 Task: Arrange a 45-minute technology adoption strategy meeting.
Action: Mouse moved to (61, 153)
Screenshot: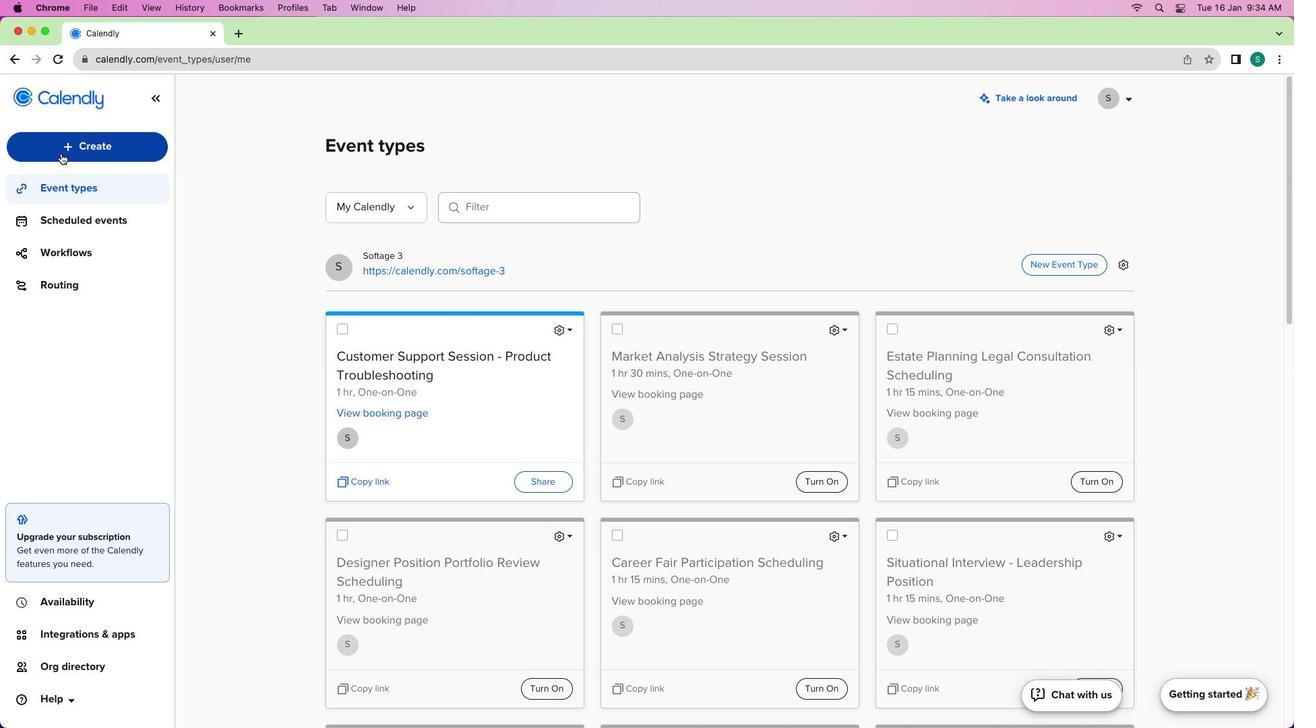 
Action: Mouse pressed left at (61, 153)
Screenshot: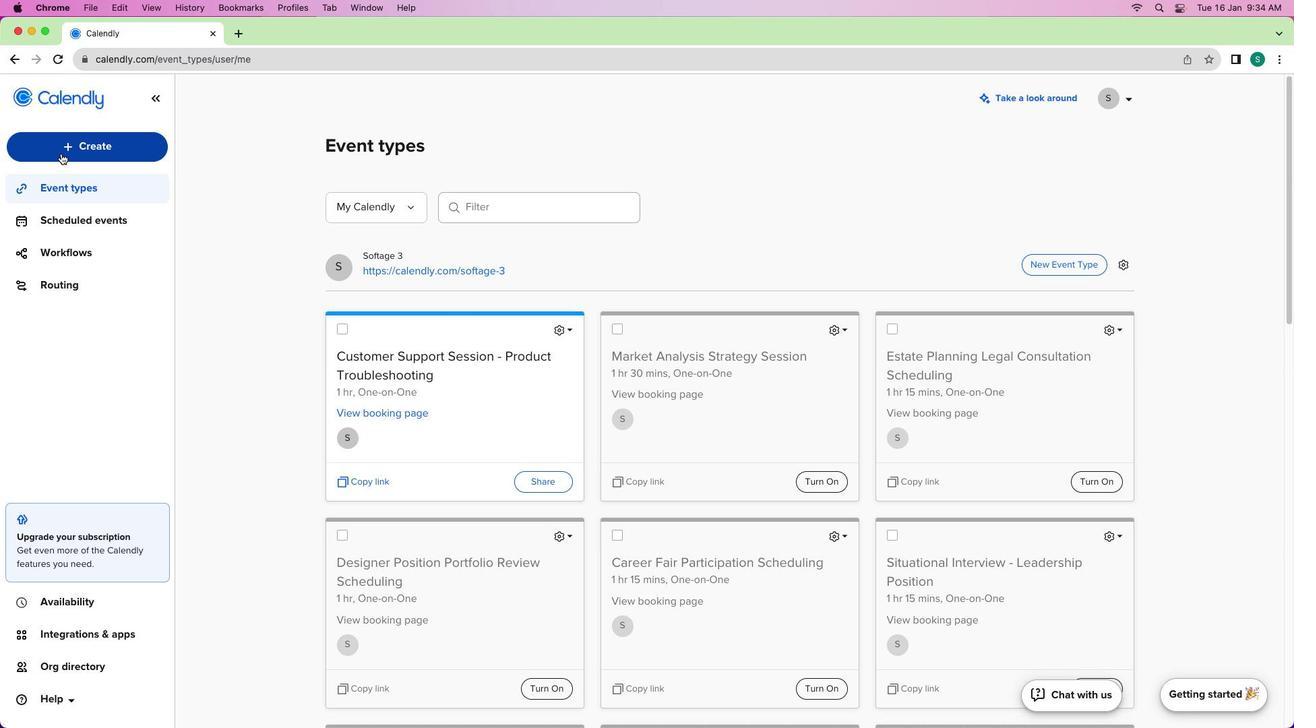 
Action: Mouse moved to (95, 211)
Screenshot: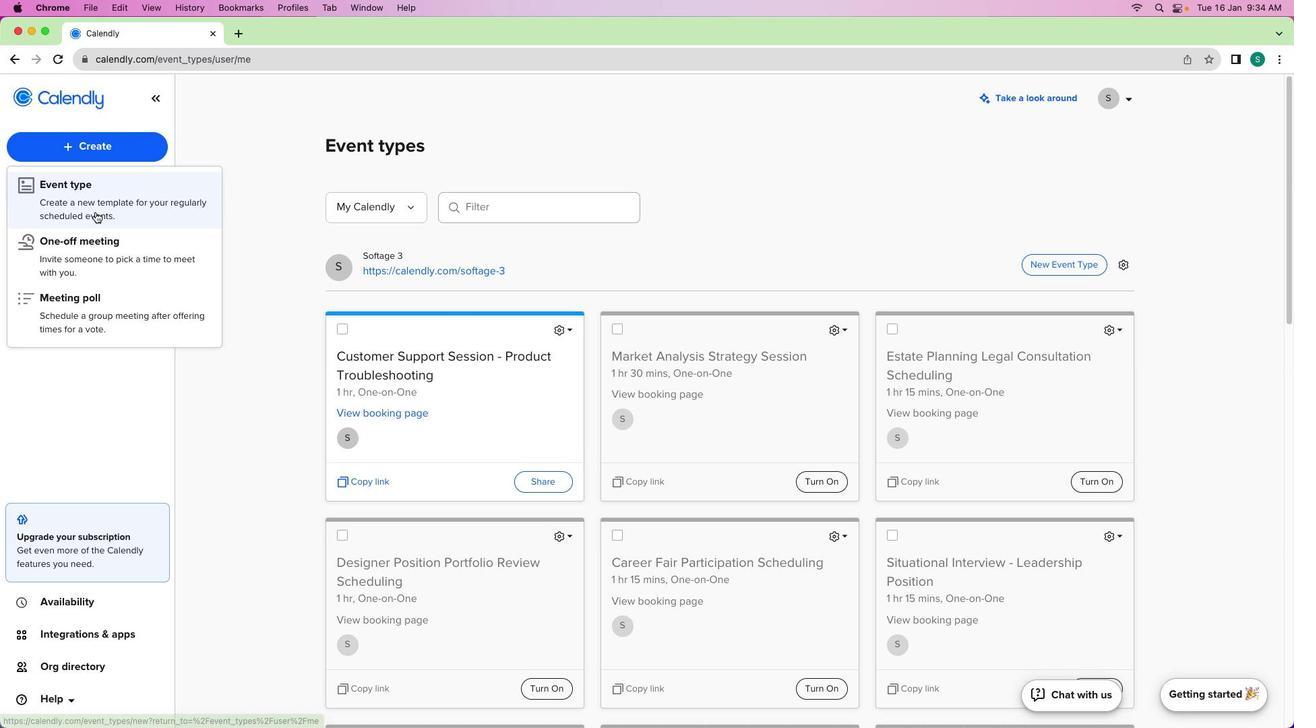 
Action: Mouse pressed left at (95, 211)
Screenshot: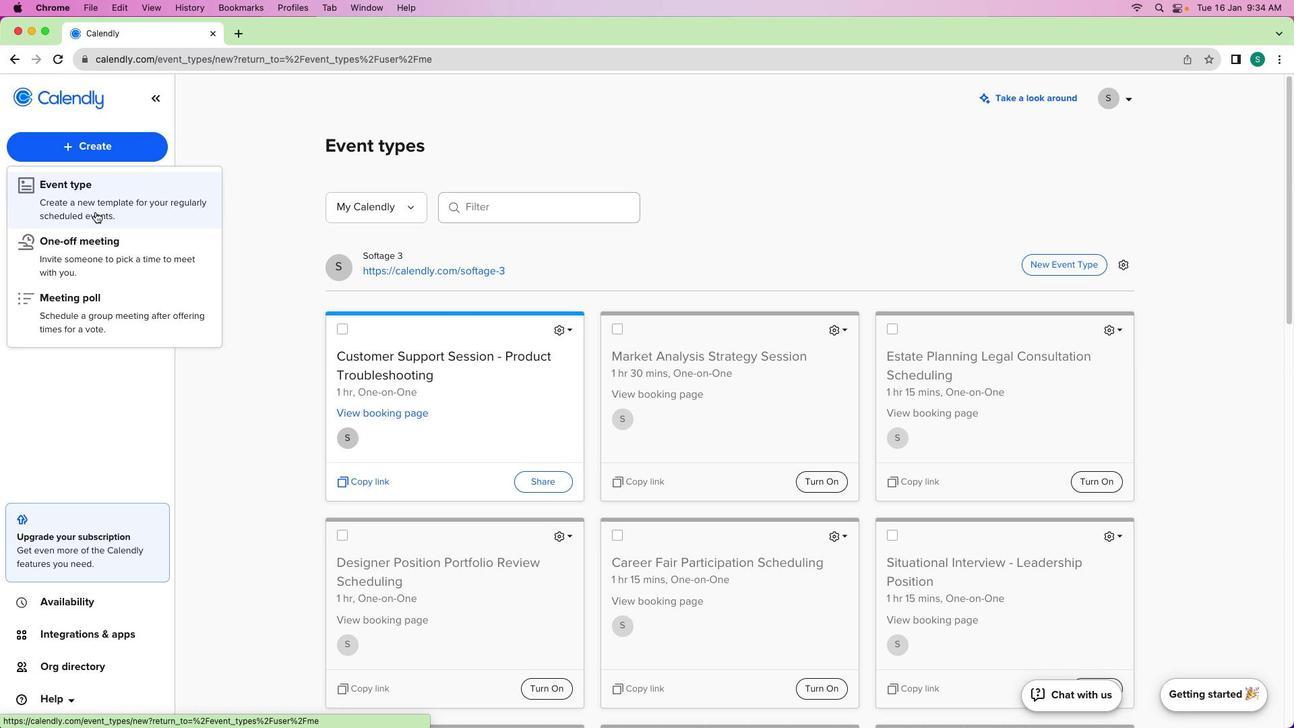 
Action: Mouse moved to (396, 275)
Screenshot: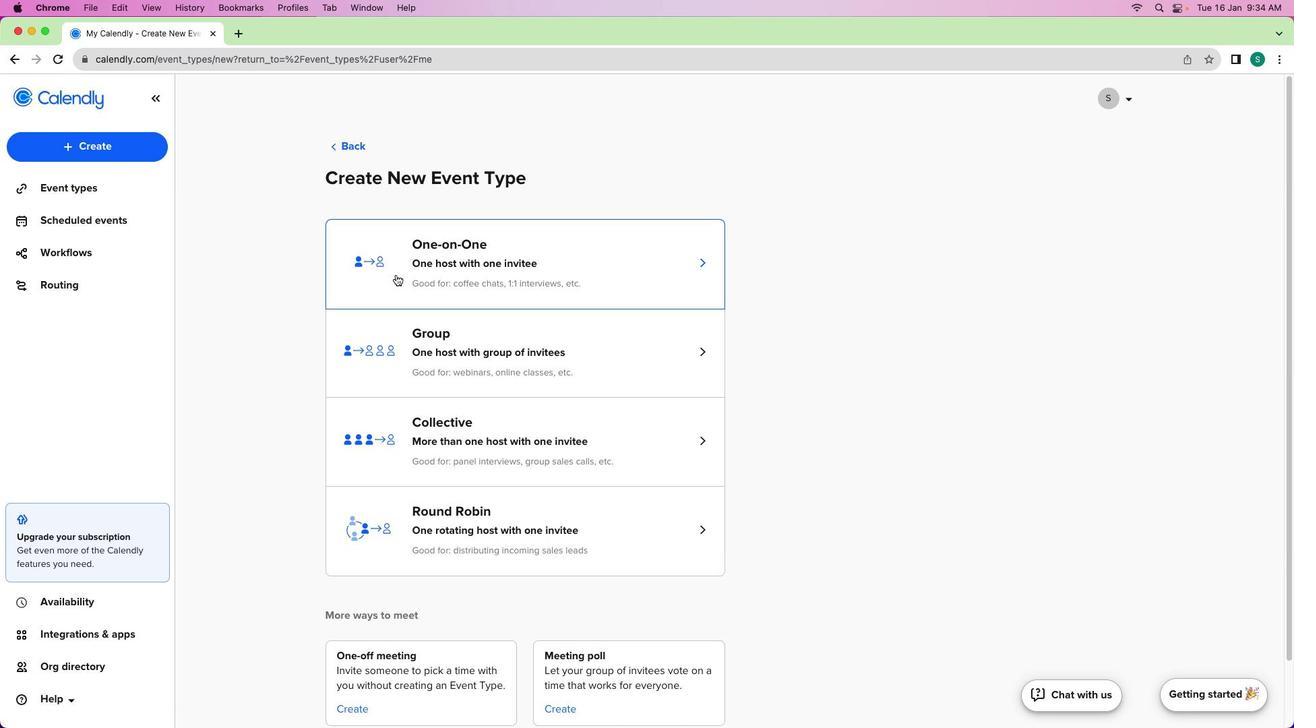 
Action: Mouse pressed left at (396, 275)
Screenshot: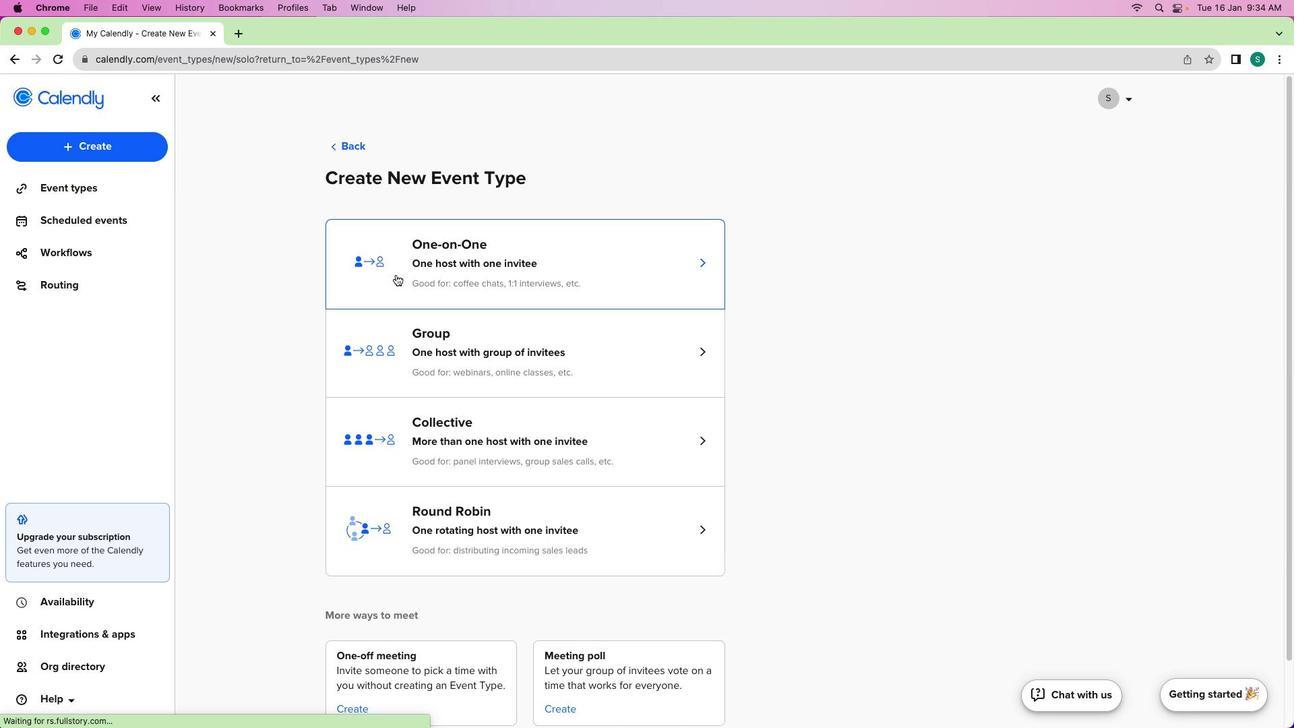 
Action: Mouse moved to (194, 206)
Screenshot: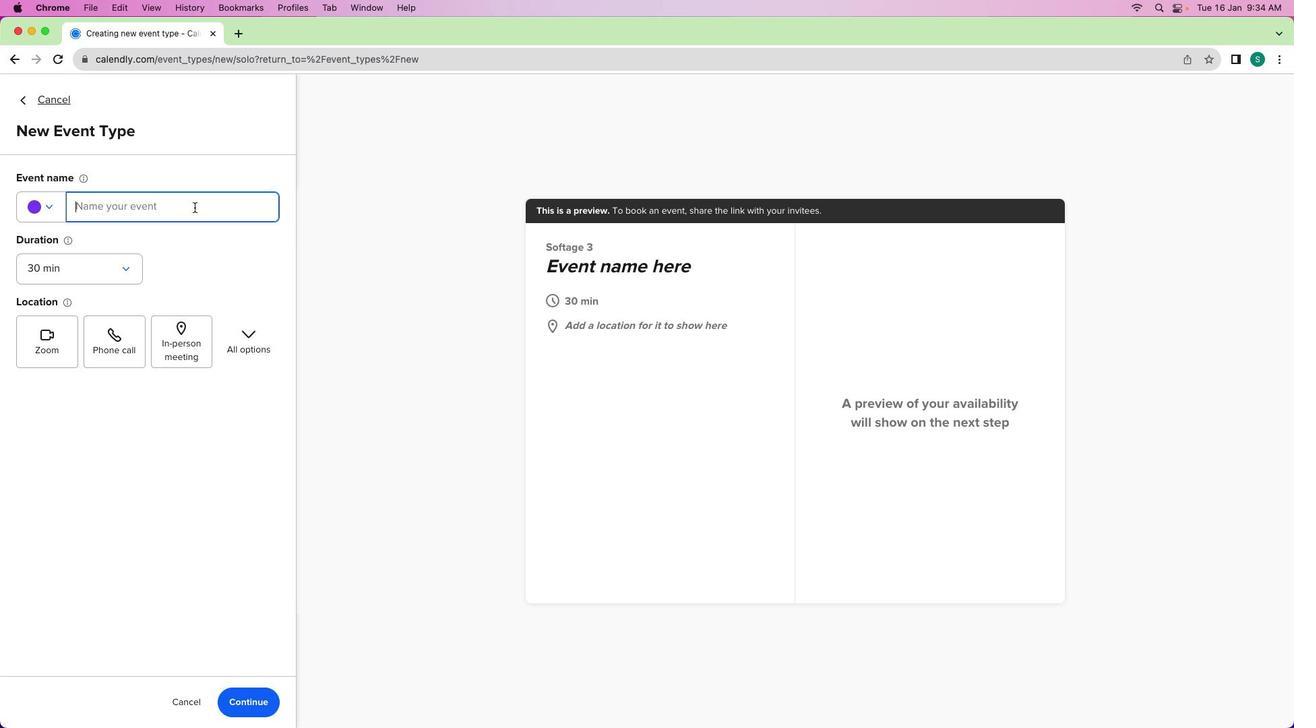 
Action: Mouse pressed left at (194, 206)
Screenshot: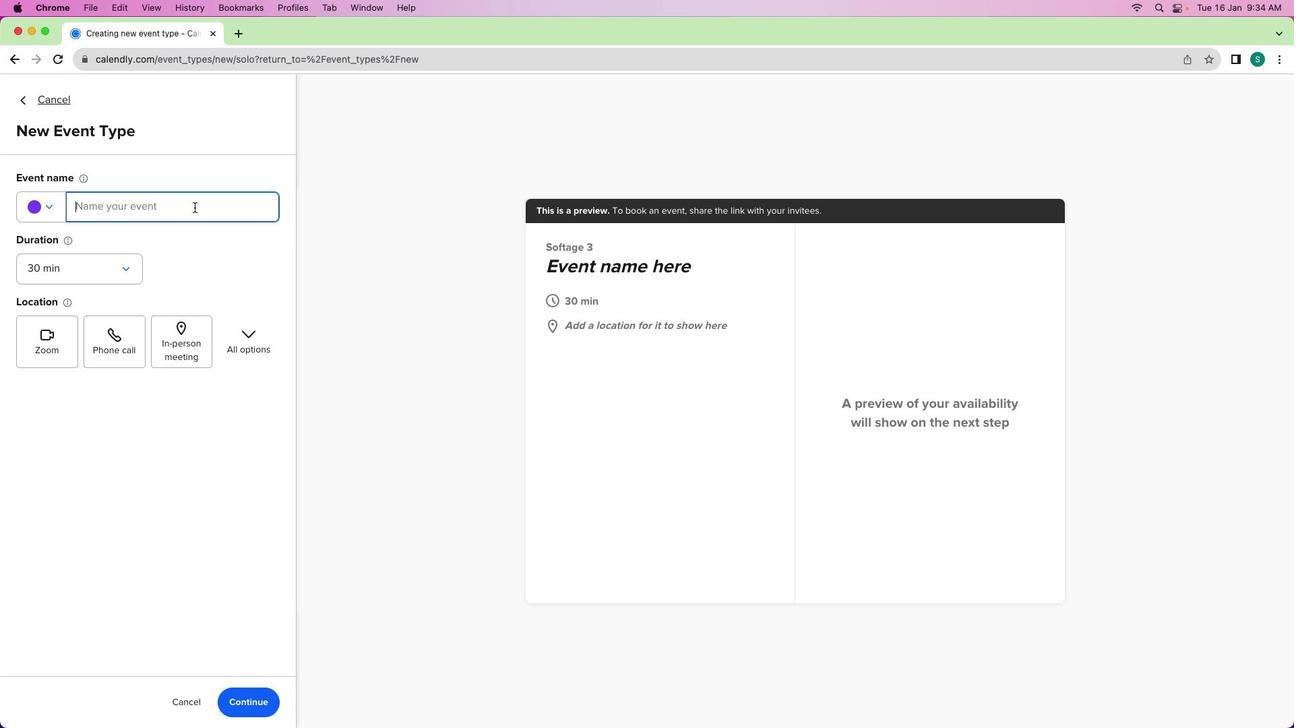
Action: Mouse moved to (194, 206)
Screenshot: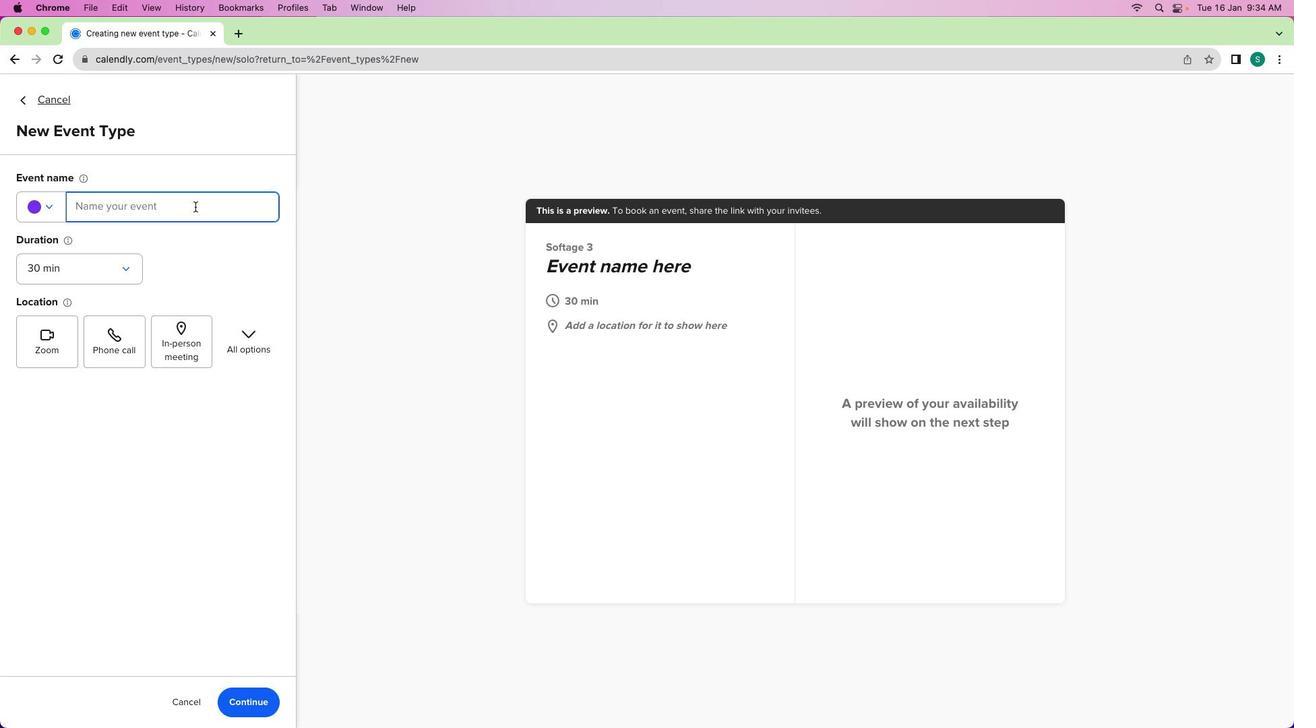 
Action: Key pressed Key.shift'H'Key.backspaceKey.shift'T''e''c''h''n''o''l''o''g''y'Key.spaceKey.shift'A''d''o''p''t''i''o''n'Key.spaceKey.shift'S''t''r''a''t''e''g''y'Key.spaceKey.shift'M''e''e''t''i''n''g'
Screenshot: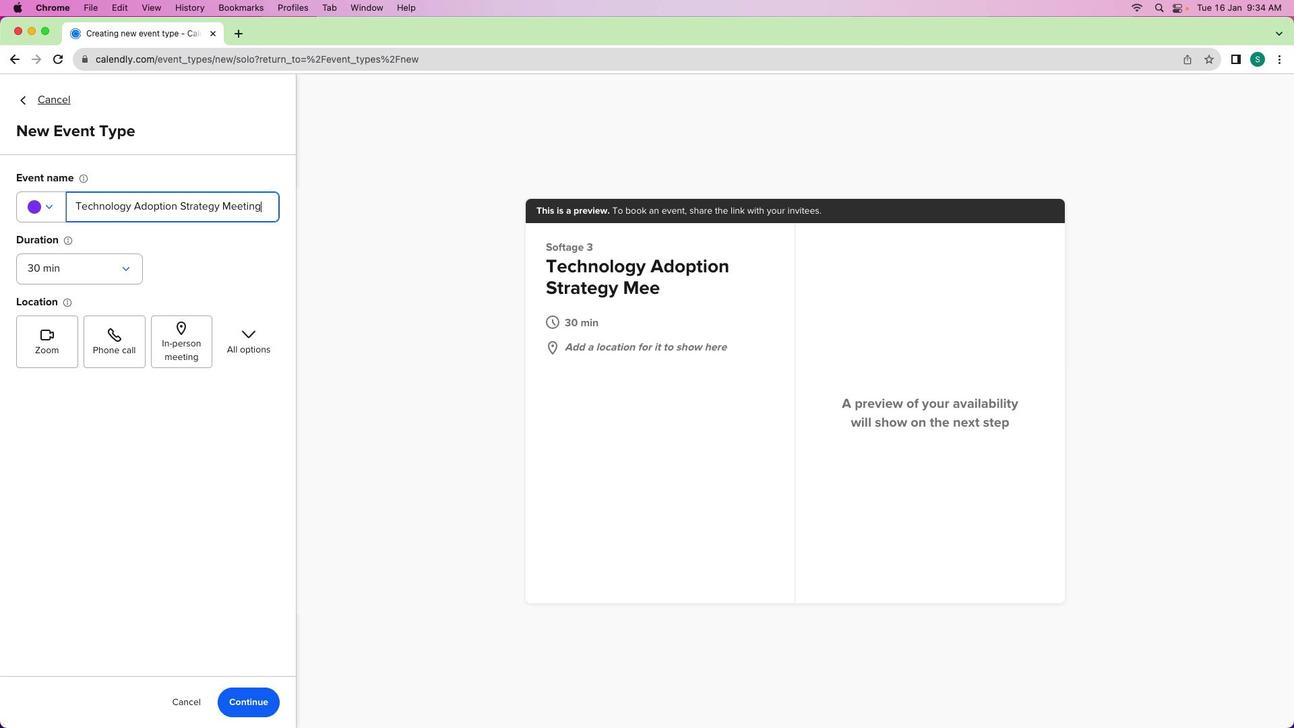 
Action: Mouse moved to (88, 270)
Screenshot: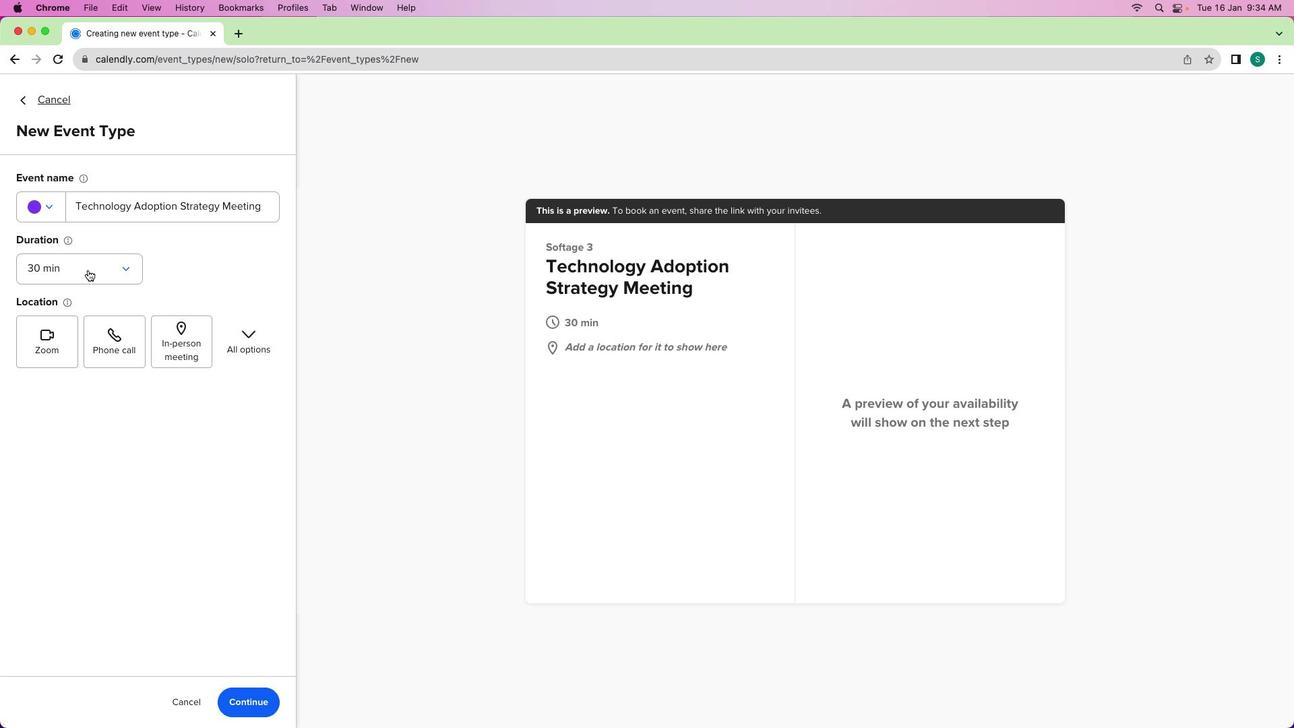 
Action: Mouse pressed left at (88, 270)
Screenshot: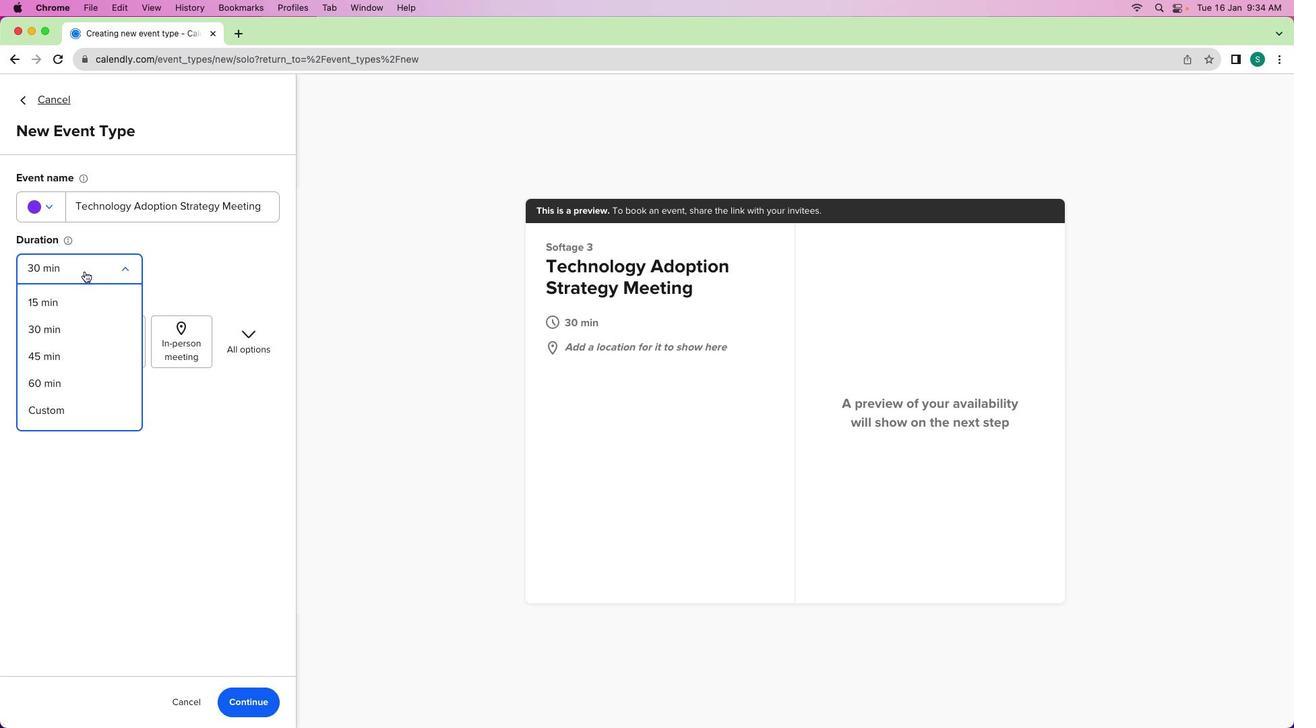 
Action: Mouse moved to (46, 355)
Screenshot: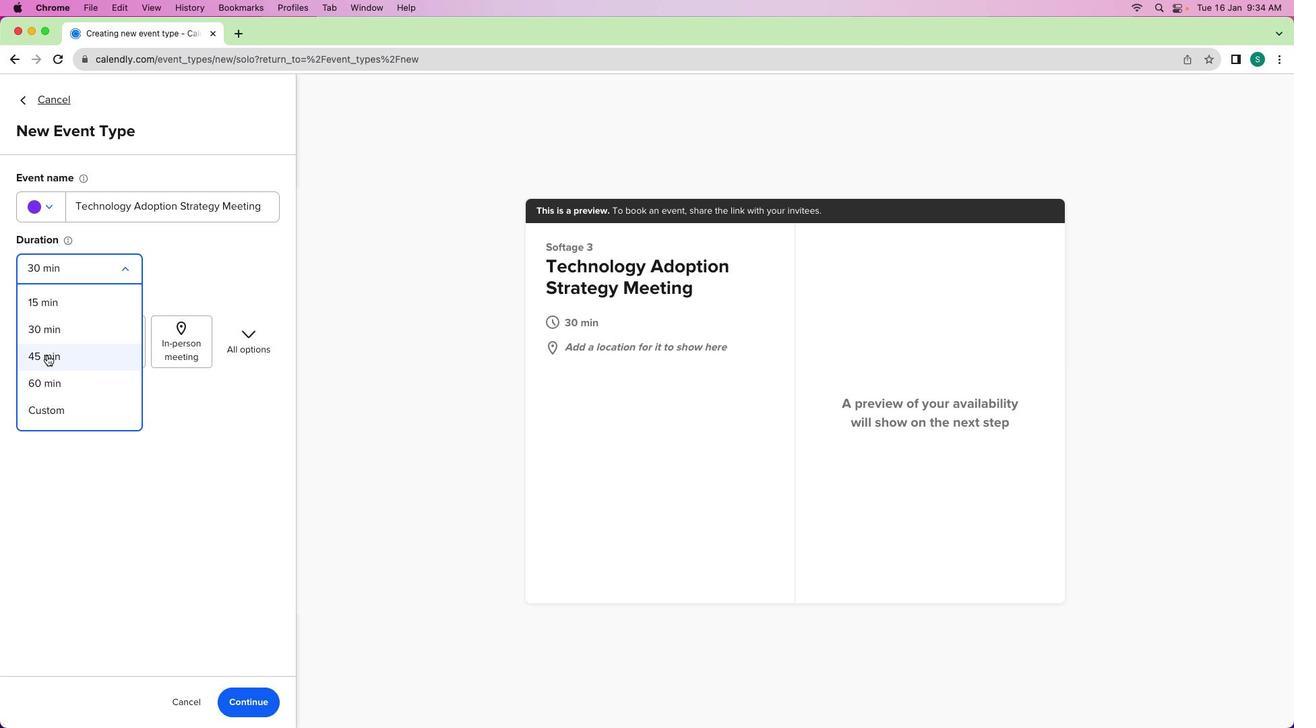 
Action: Mouse pressed left at (46, 355)
Screenshot: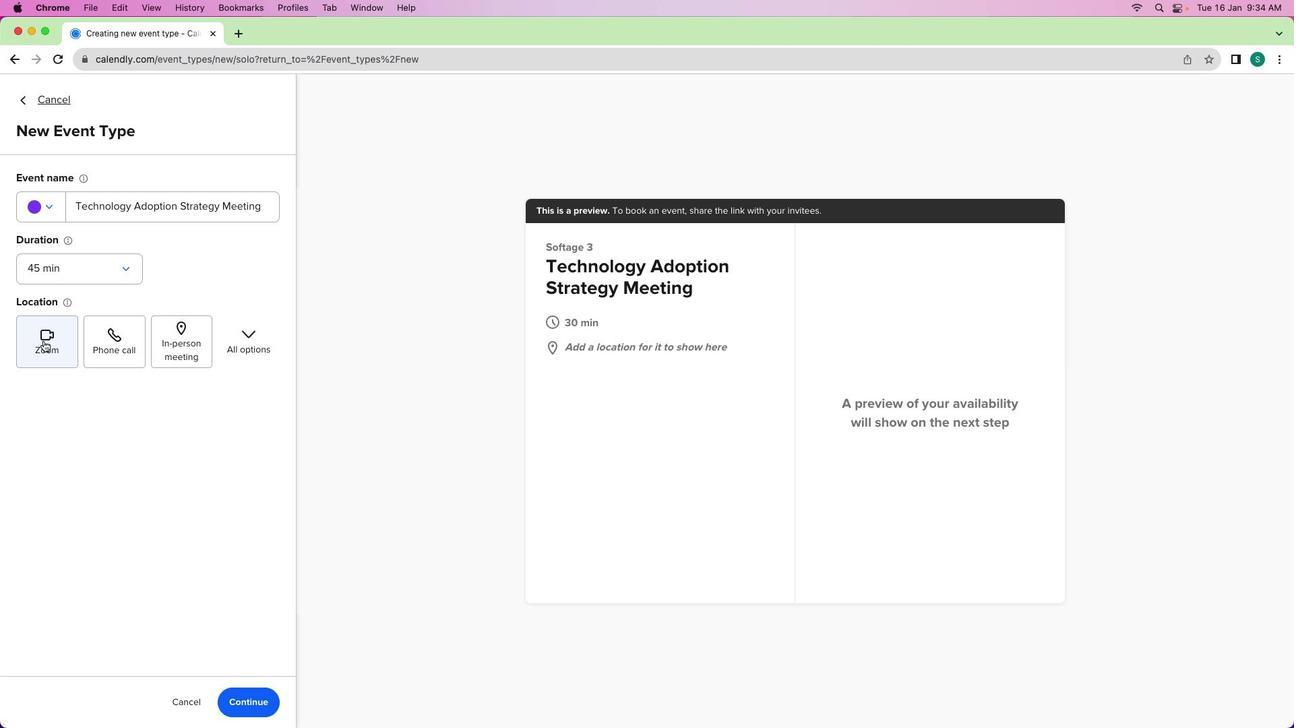 
Action: Mouse moved to (41, 320)
Screenshot: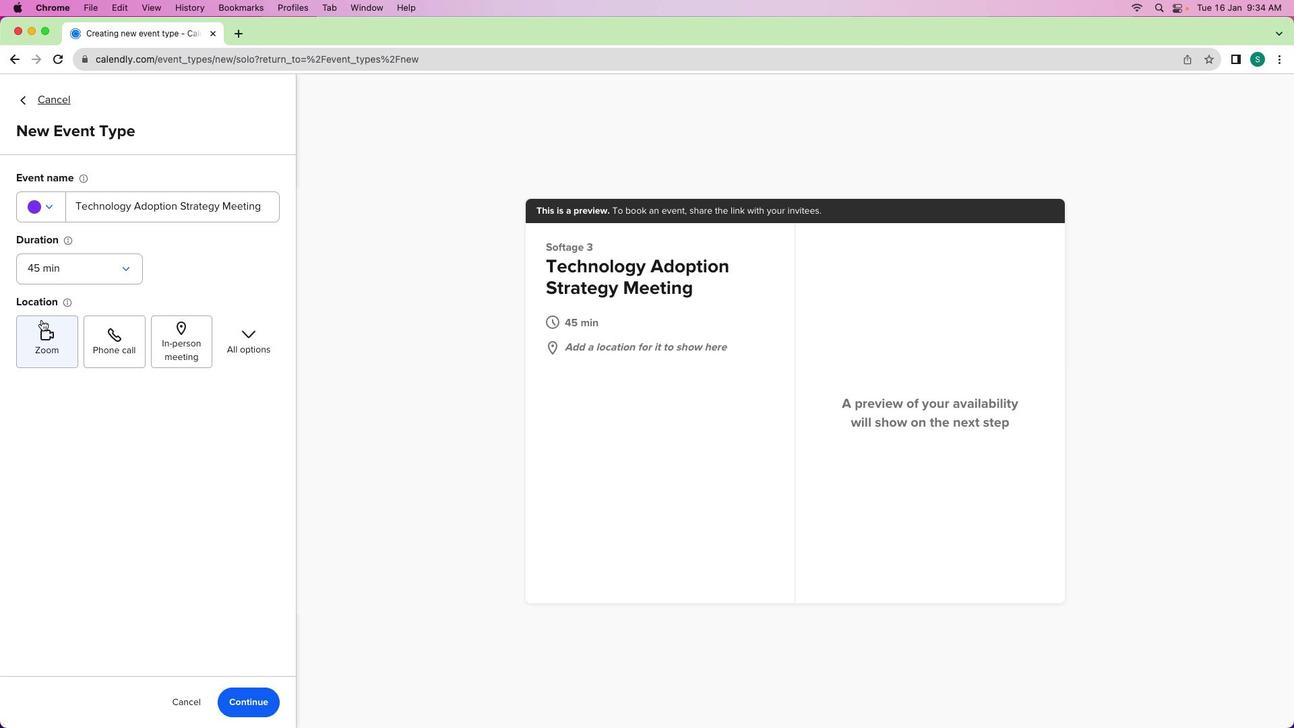 
Action: Mouse pressed left at (41, 320)
Screenshot: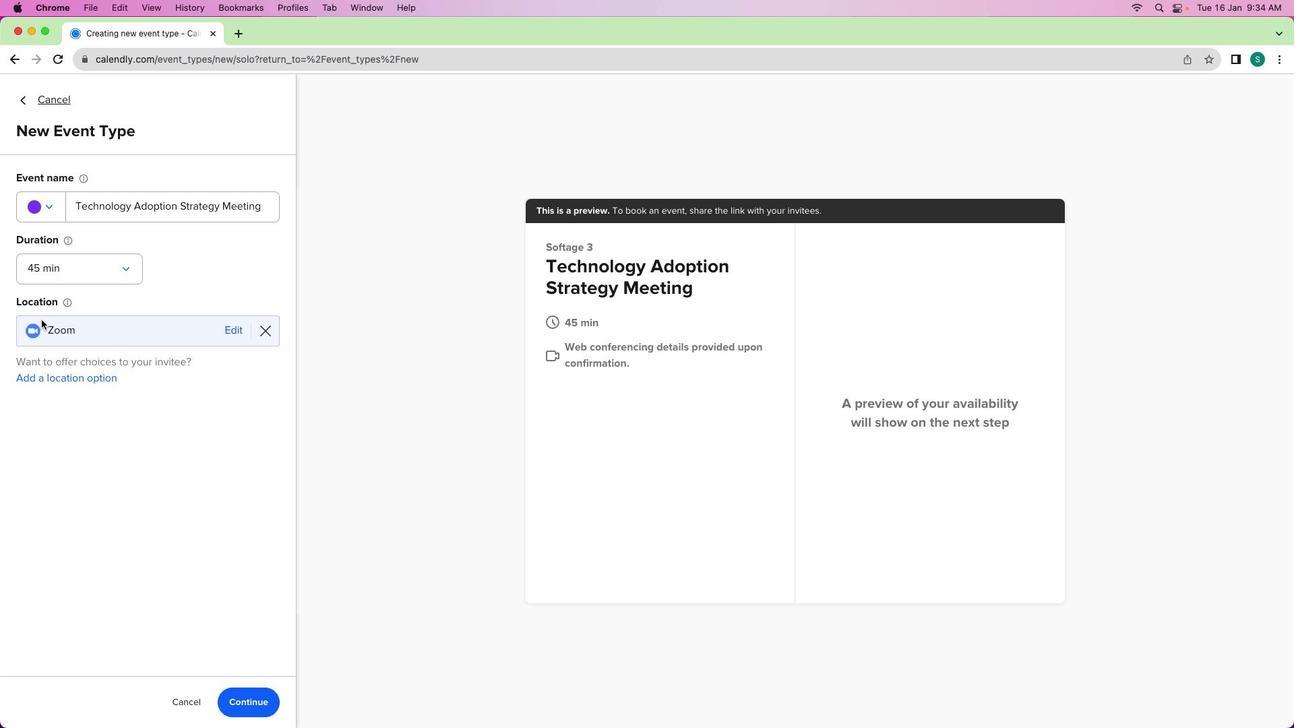 
Action: Mouse moved to (44, 211)
Screenshot: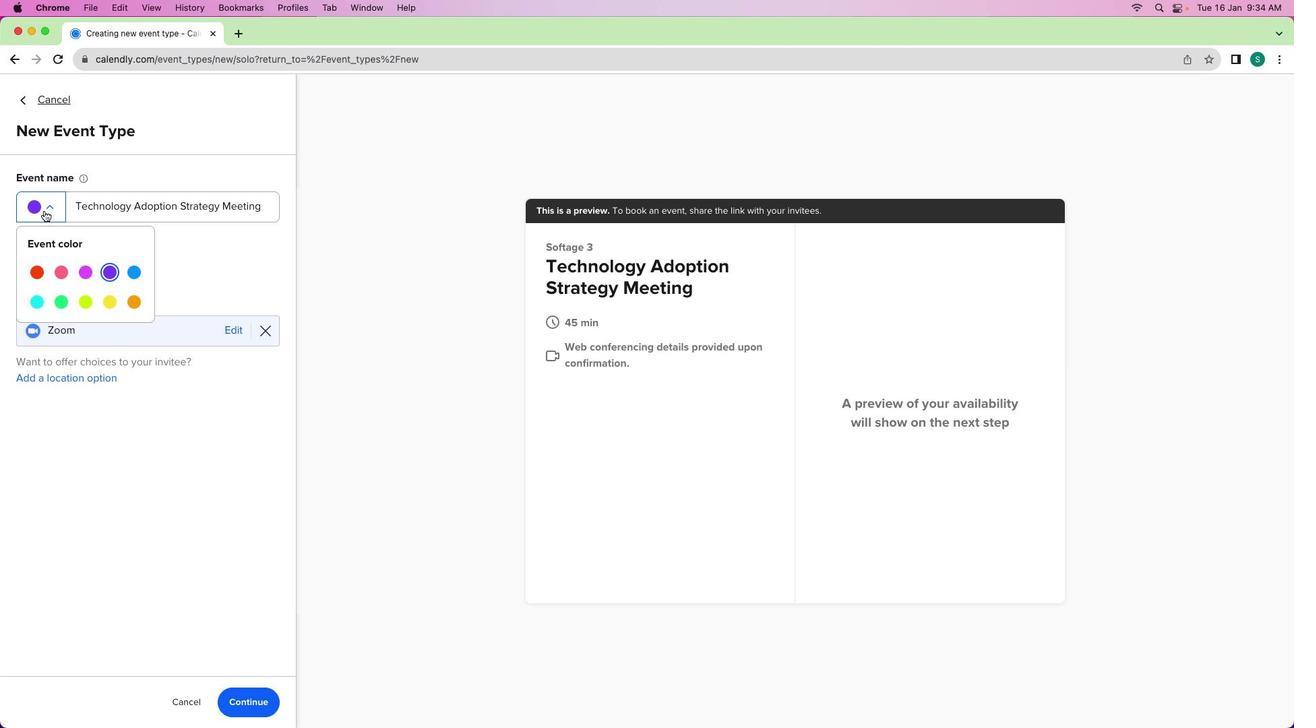
Action: Mouse pressed left at (44, 211)
Screenshot: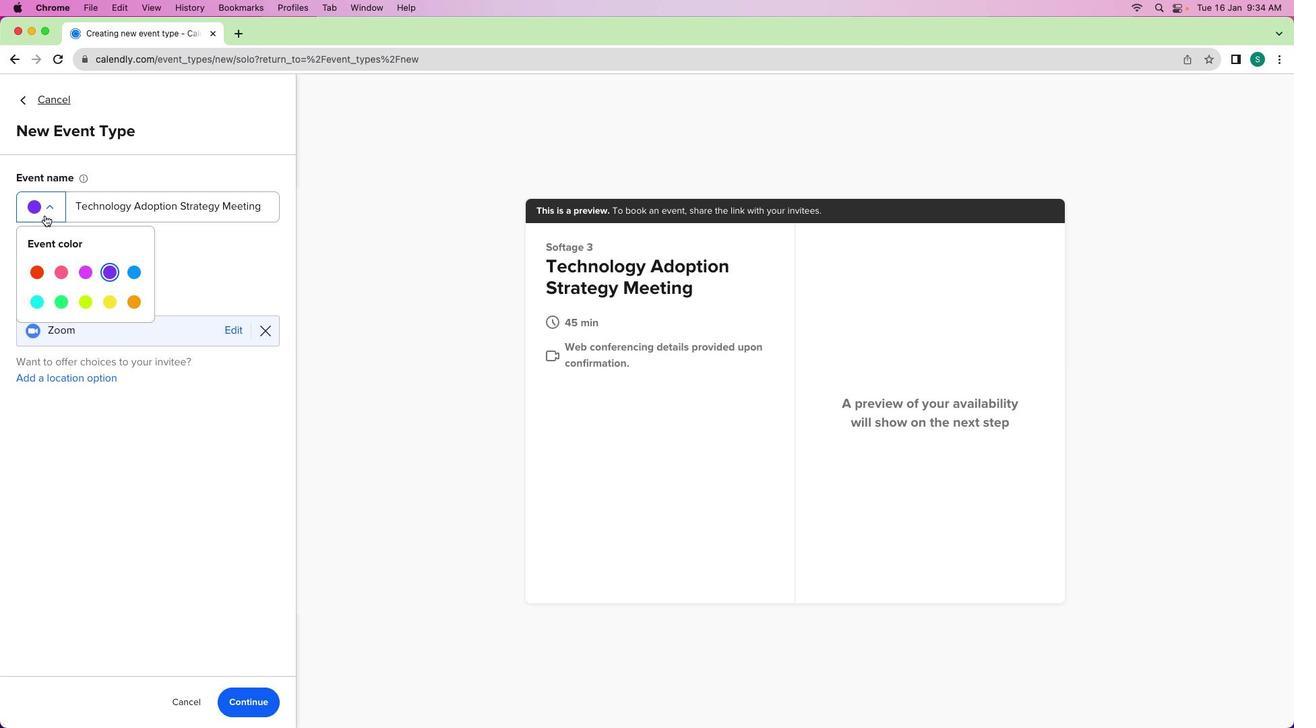 
Action: Mouse moved to (130, 303)
Screenshot: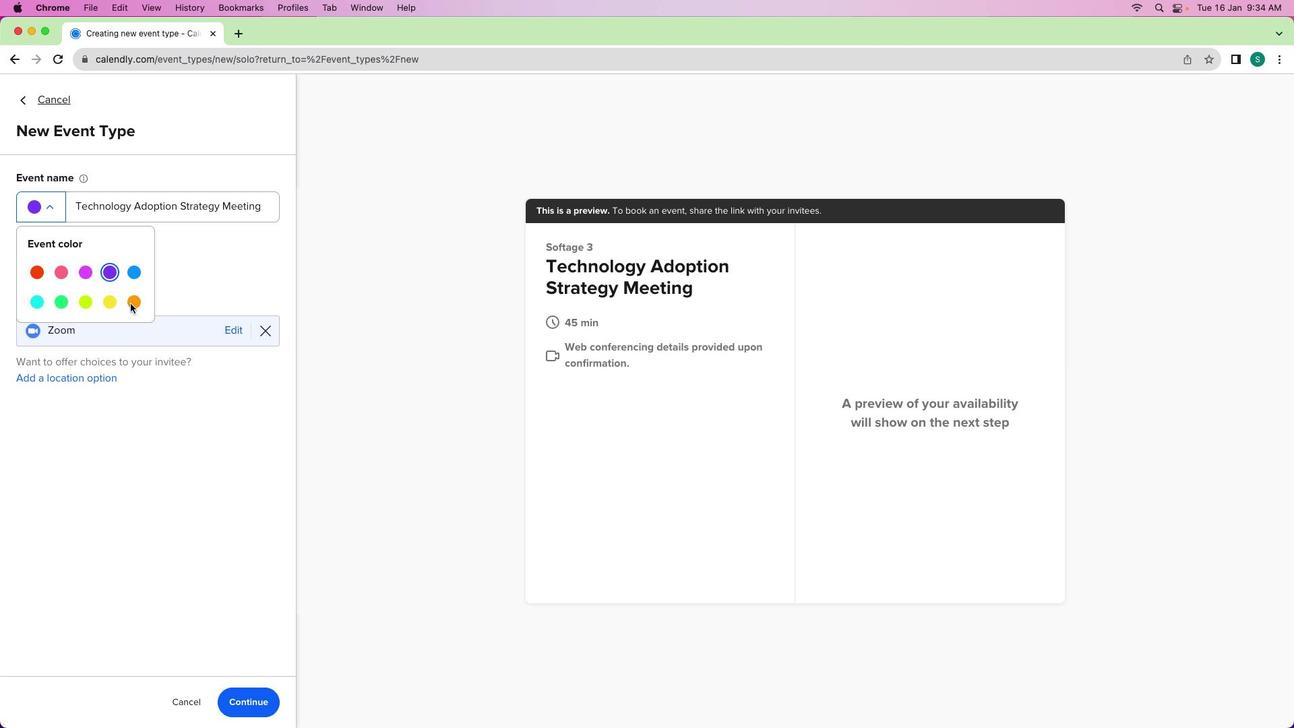 
Action: Mouse pressed left at (130, 303)
Screenshot: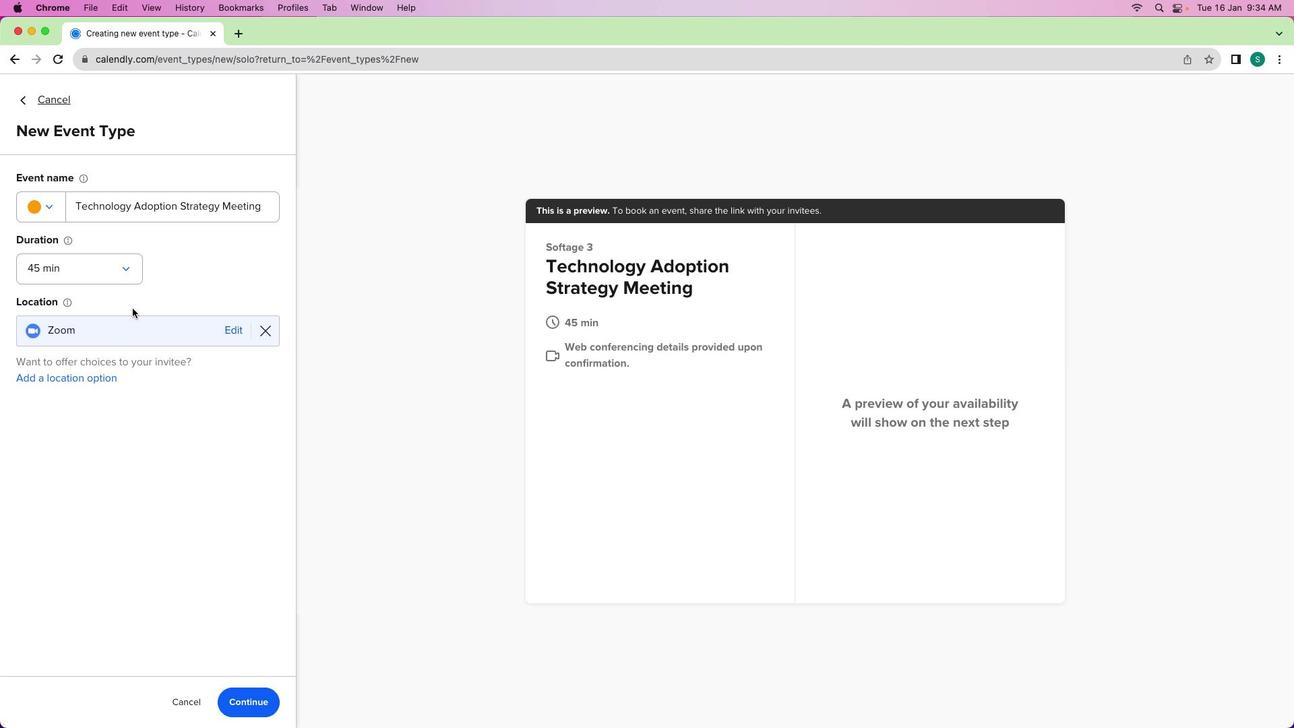 
Action: Mouse moved to (247, 703)
Screenshot: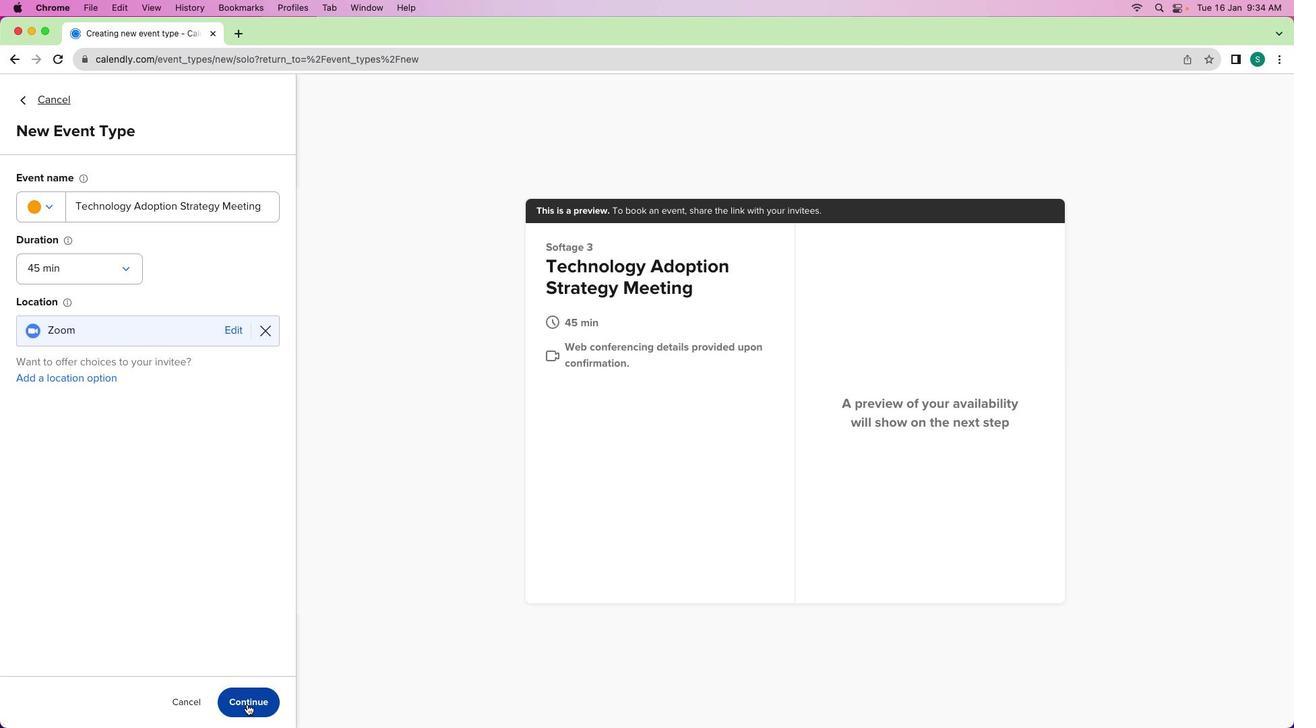 
Action: Mouse pressed left at (247, 703)
Screenshot: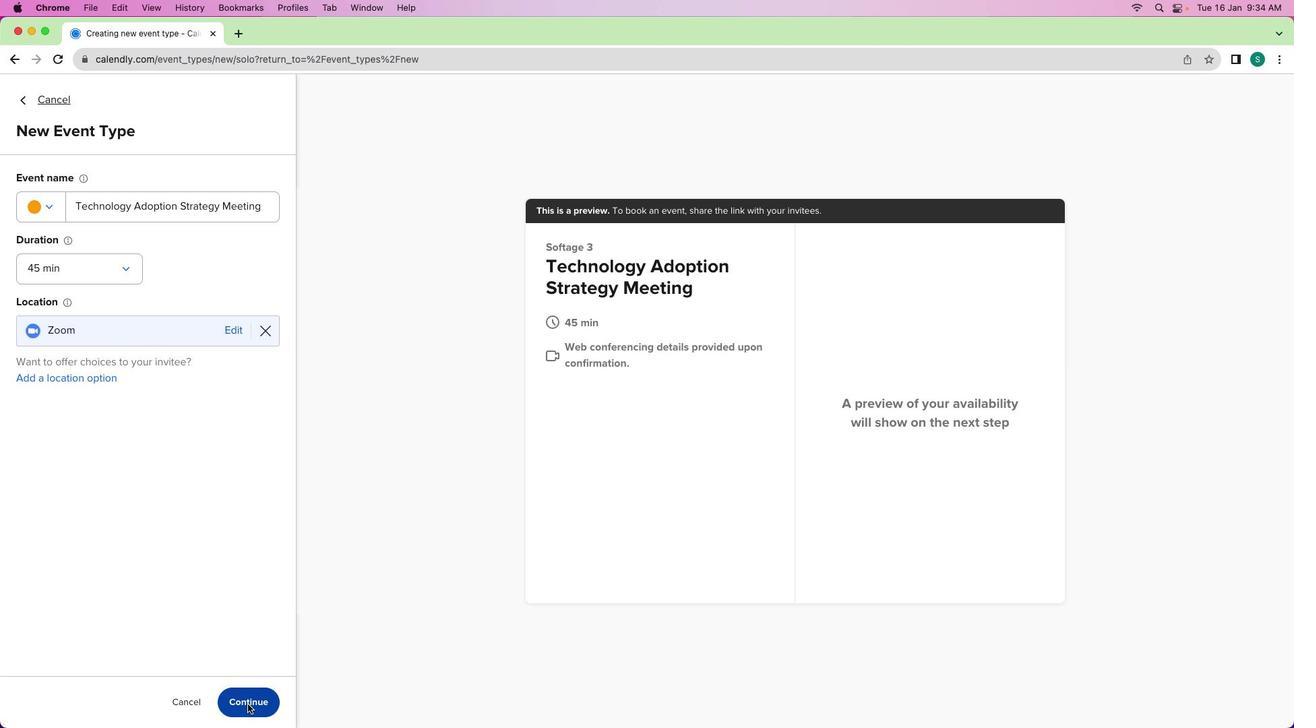 
Action: Mouse moved to (248, 248)
Screenshot: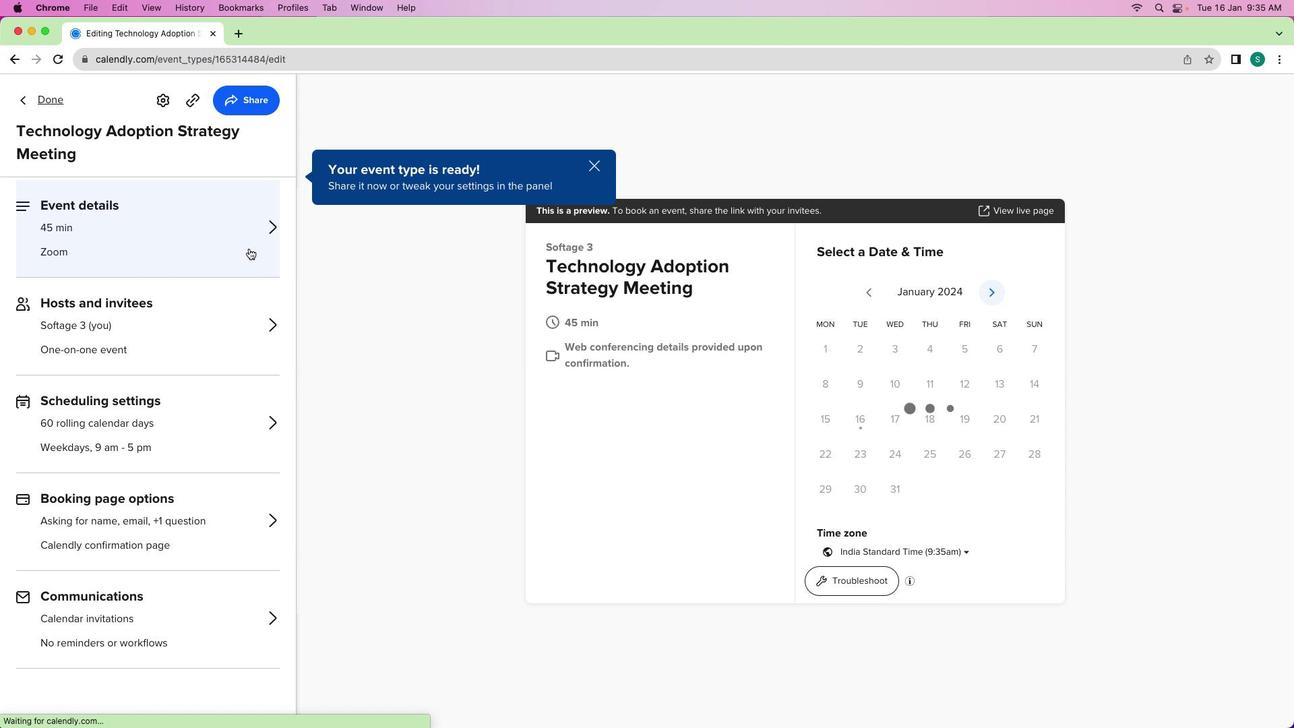 
Action: Mouse pressed left at (248, 248)
Screenshot: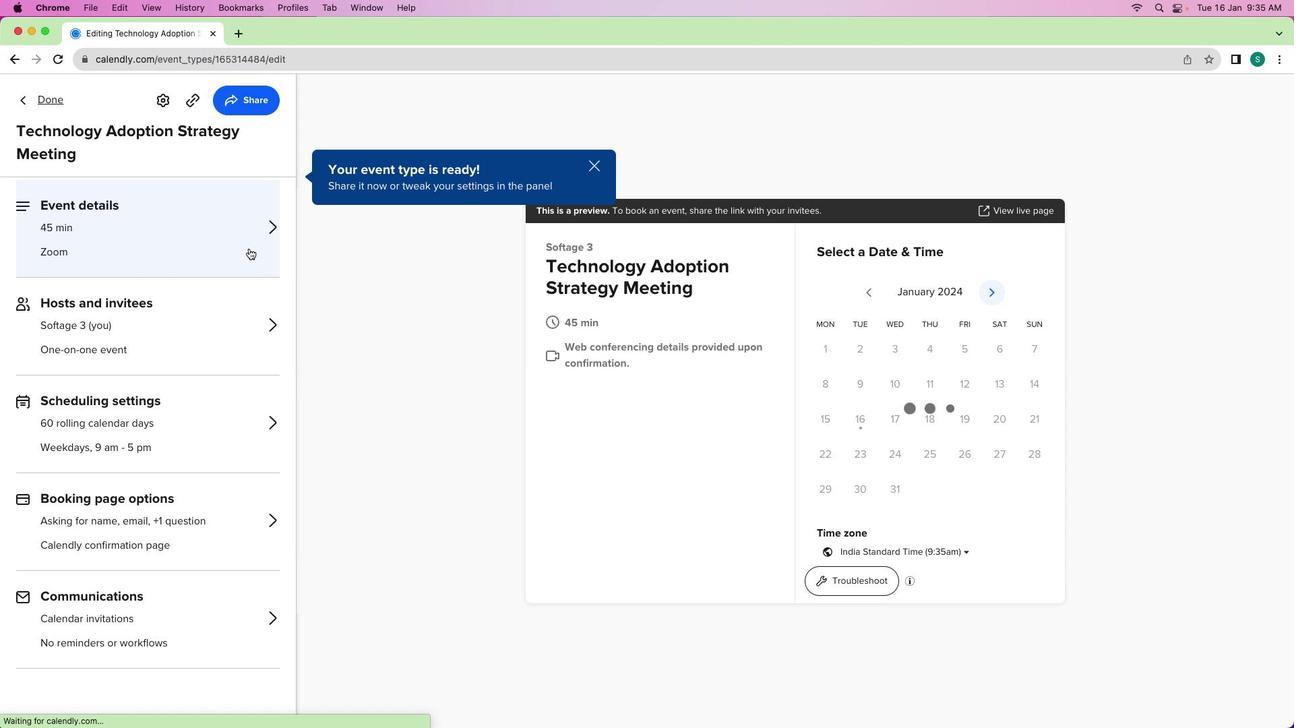 
Action: Mouse moved to (149, 461)
Screenshot: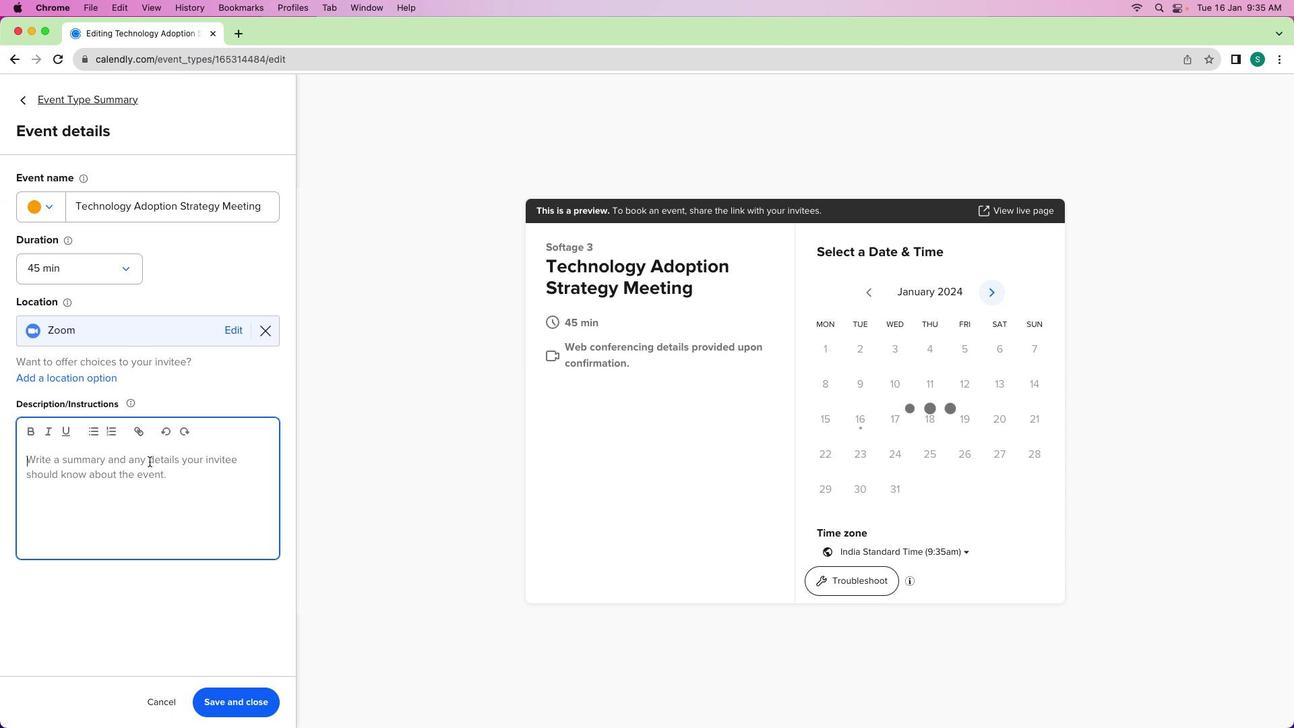 
Action: Mouse pressed left at (149, 461)
Screenshot: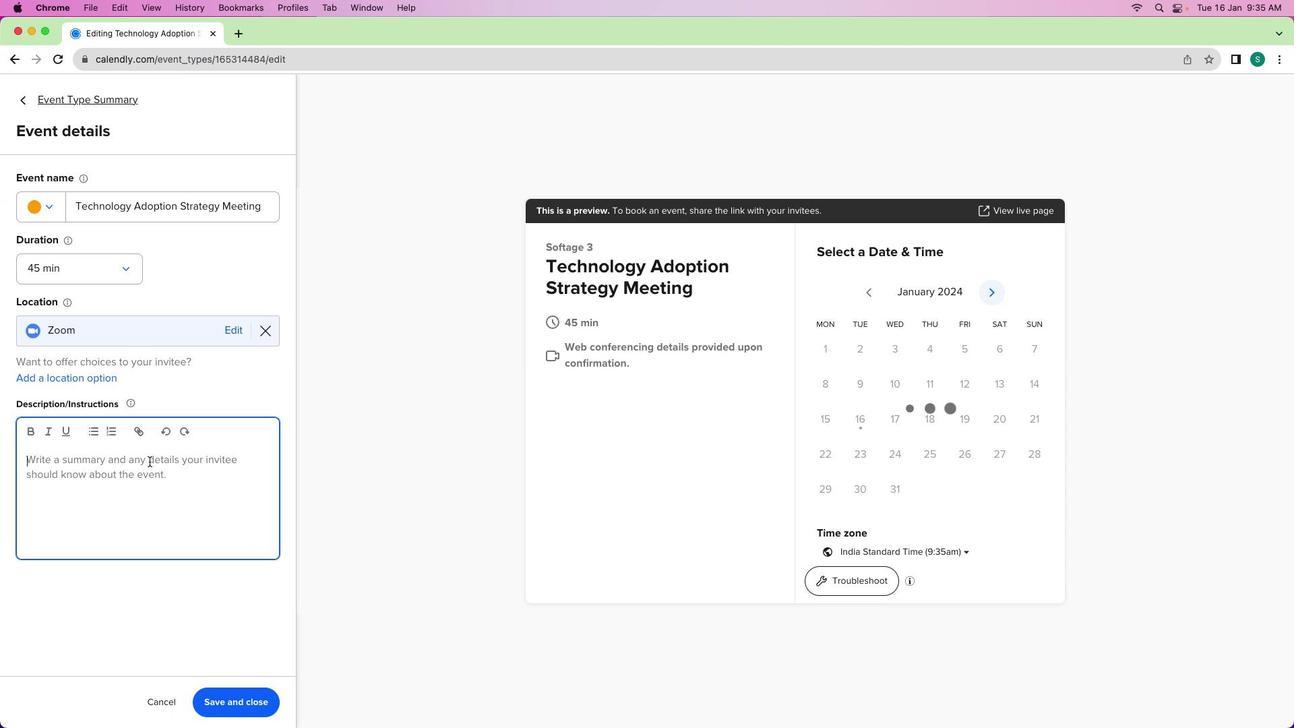
Action: Mouse moved to (151, 461)
Screenshot: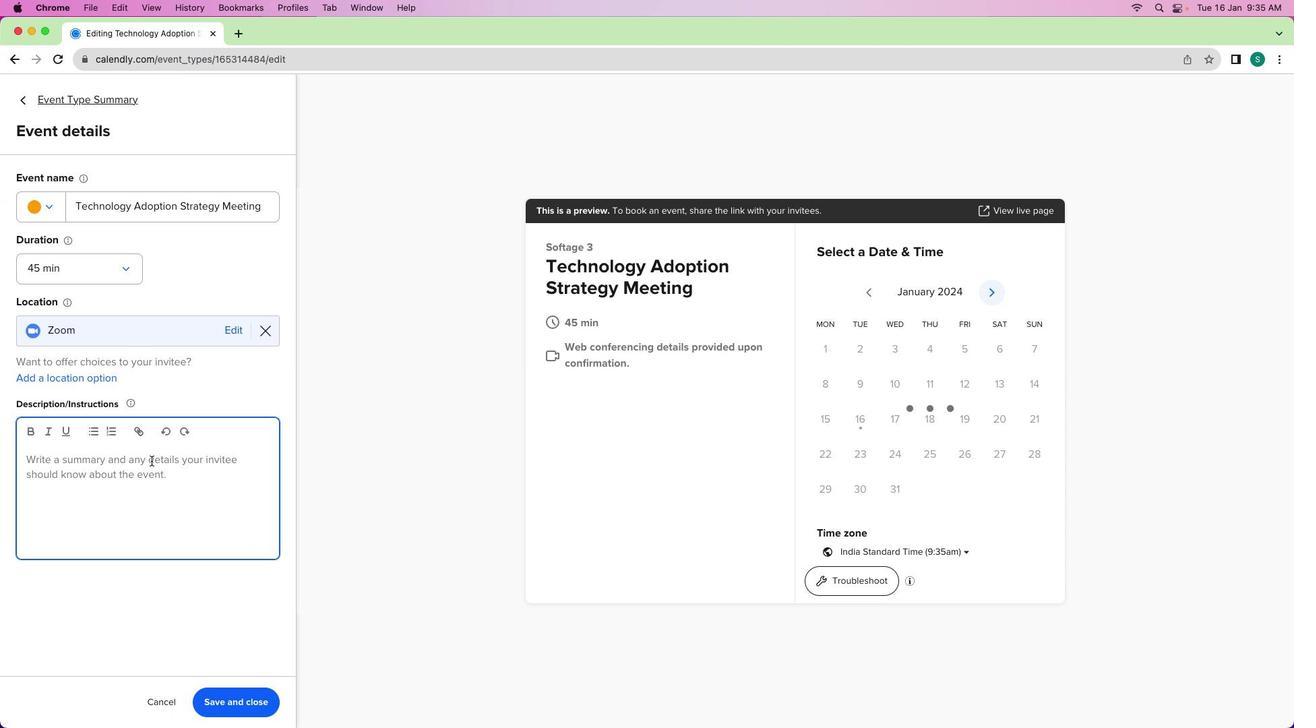 
Action: Key pressed Key.shift'H''e''l''l''l''o'Key.backspaceKey.backspace'o'Key.space't''e''a''m'','Key.enterKey.shift'I'"'"'v''e'Key.space's''c''h''e''d''u''l''e''d'Key.space'm''e''e'Key.leftKey.leftKey.leftKey.leftKey.space'a'Key.down't''i''n''g'Key.space't''o'Key.space'd''i''s''c''u''s''s'Key.space'o''u''r'Key.space't''e''c''h''n''o''l''o''g''y'Key.space'a''d''o''p''t''i''o''n'Key.space's''t''r''a''t''e''g''y''.'Key.spaceKey.shift'L''e''t'"'"'s'Key.space'e''x''p''l''o''r''e'Key.space'o''p''p''o''r''t''u''n''i''t''i''e''s'','Key.space'c''h''a''l''l''e''n''g''e''s'','Key.space'a''n''d'Key.space'c''r''e''a''t''e'Key.space'a'Key.space'p''l''a''n'Key.space'f''o''r'Key.space's''e''a''m''l''e''s''s'Key.space't''e''c''h''n''o''l''o''g''y'Key.space'i''n''t''e''g''r''a''t''i''o''n''.'Key.enterKey.shift'E''x''c''i''t''e''d'Key.space't''o'Key.space'c''o''l''l''a''b''o''r''a''t''e'Key.space'o''n'Key.space'o''u''r'Key.space't''e''c''h''n''o''l''o''g''y'Key.space'a''a'Key.backspace'd''o''p''t''i''o''n'Key.spaceKey.backspaceKey.spaceKey.shift'S'Key.backspace's''t''r''a''t''e''g''y'Key.shift_r'!'Key.enterKey.shift'B''e''s''t'Key.space'r''e''g''a''d'Key.backspace'r''d''s'','Key.enterKey.shift'S''o''f''t'Key.shift'A''g''e'
Screenshot: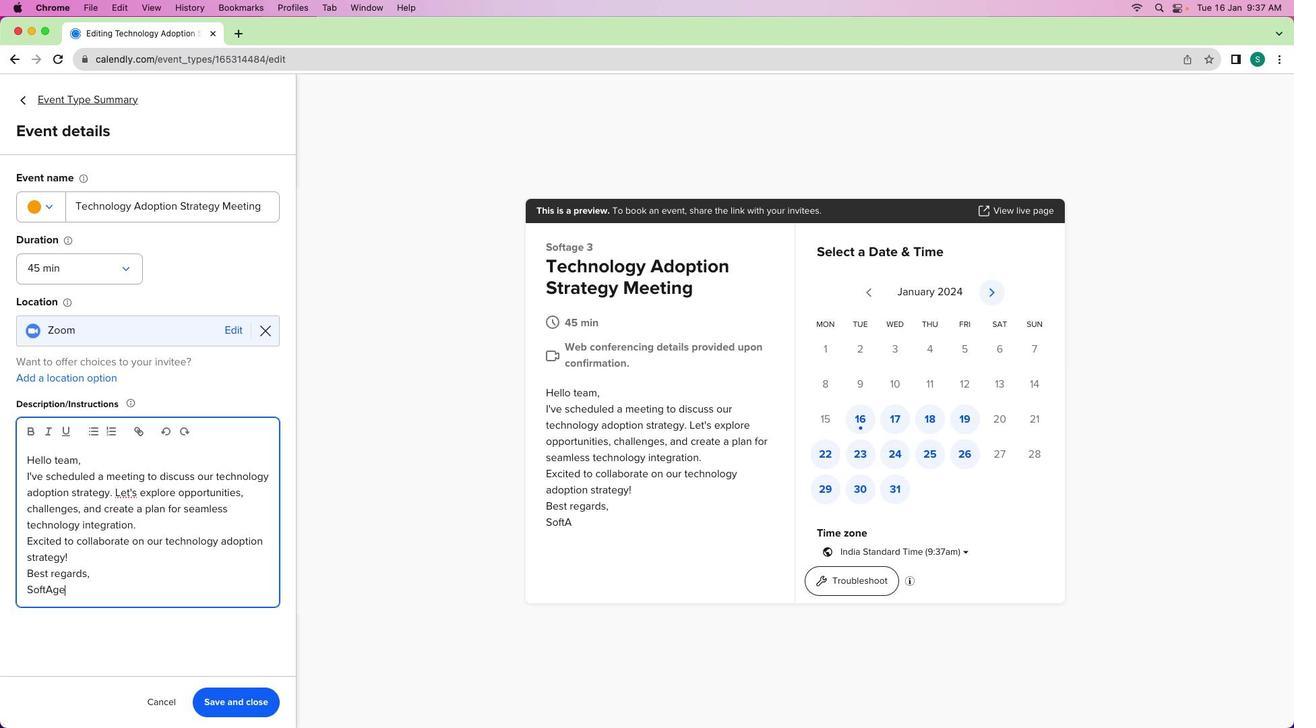 
Action: Mouse moved to (265, 703)
Screenshot: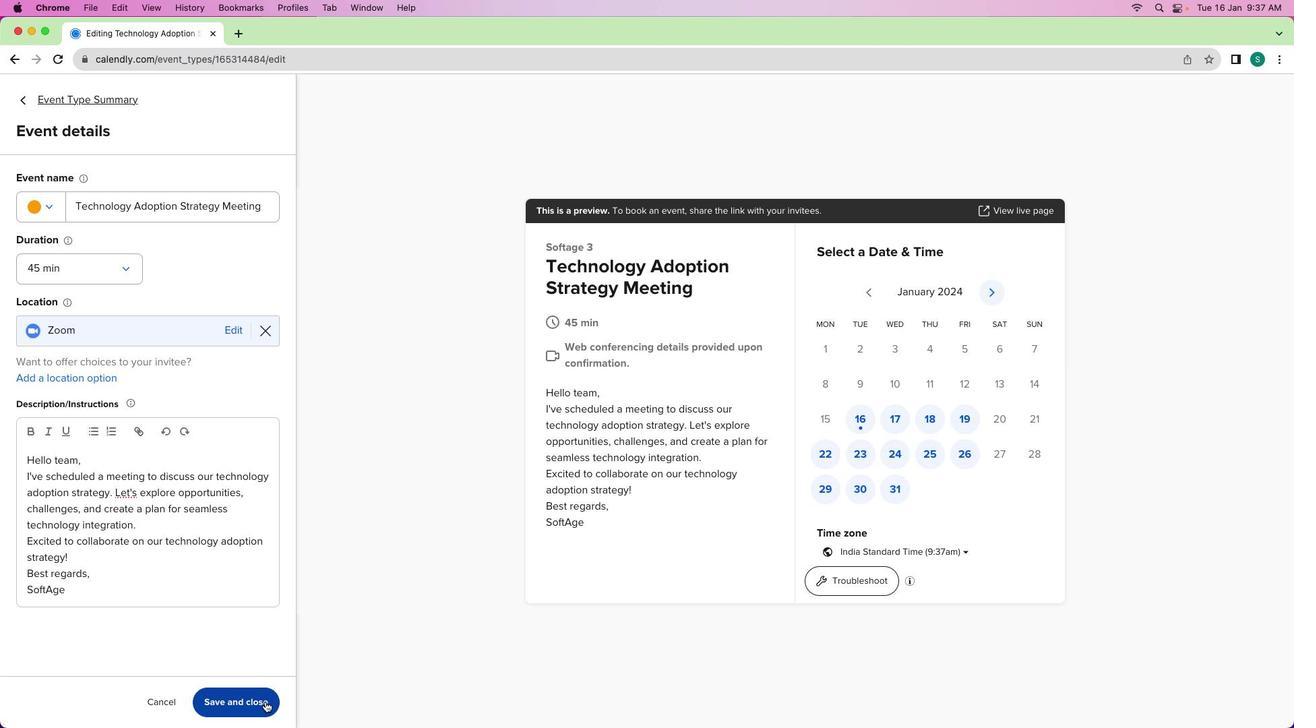 
Action: Mouse pressed left at (265, 703)
Screenshot: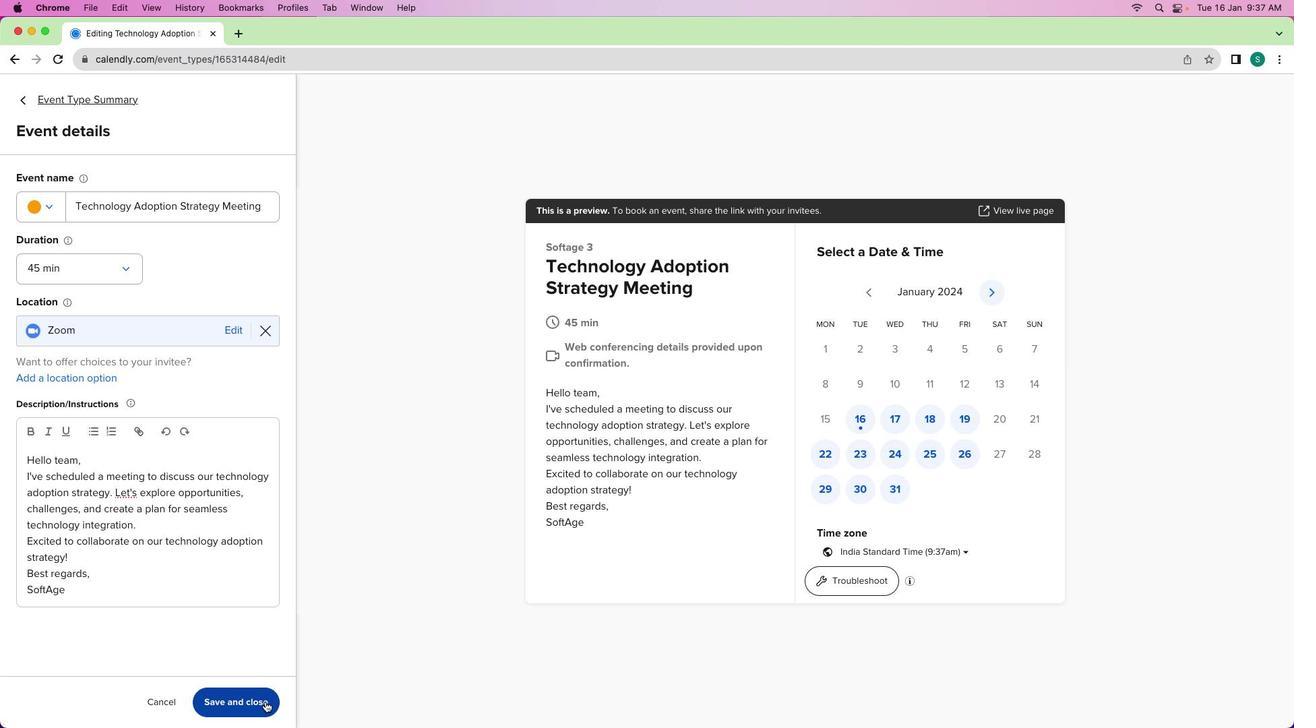 
Action: Mouse moved to (101, 400)
Screenshot: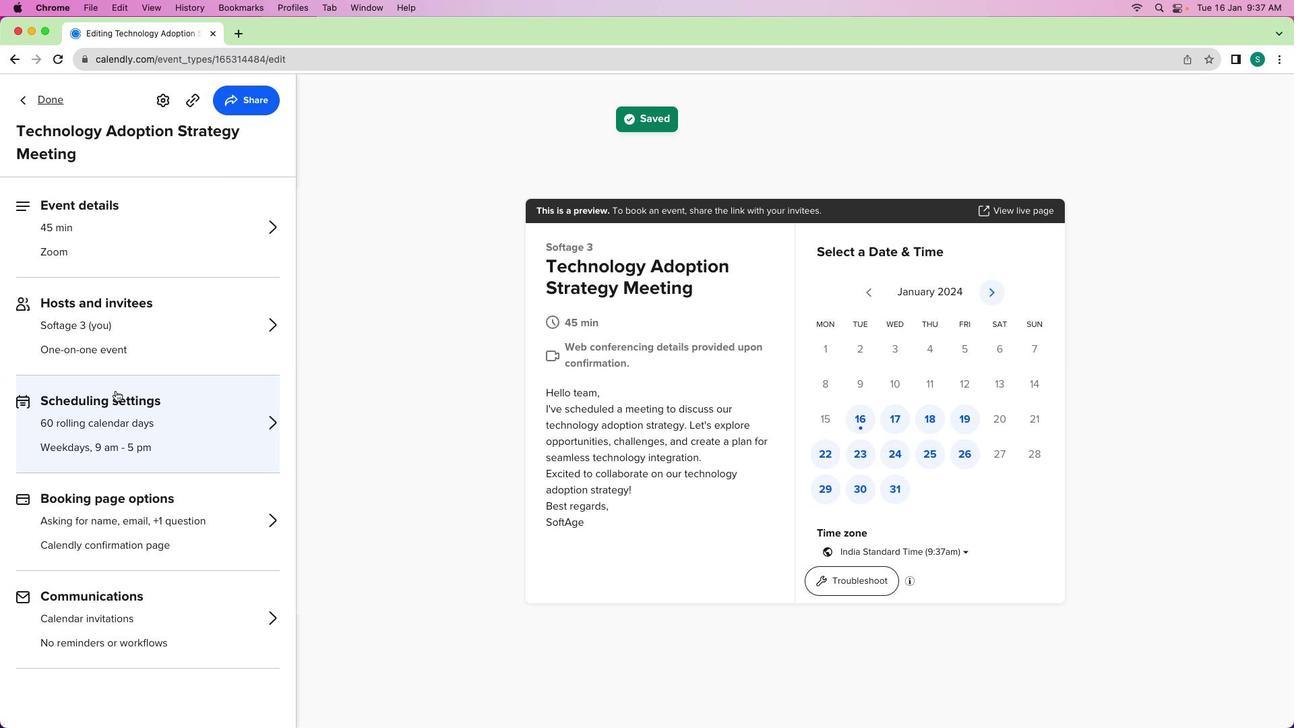 
Action: Mouse pressed left at (101, 400)
Screenshot: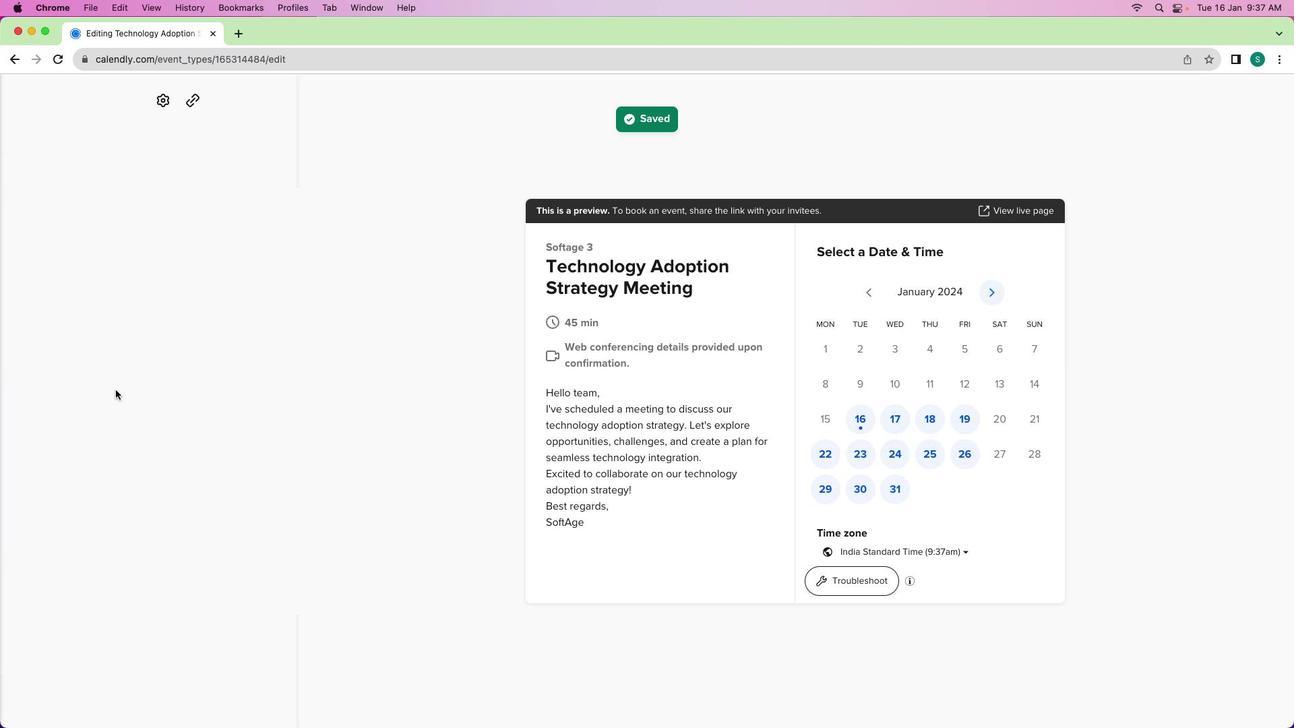 
Action: Mouse moved to (236, 507)
Screenshot: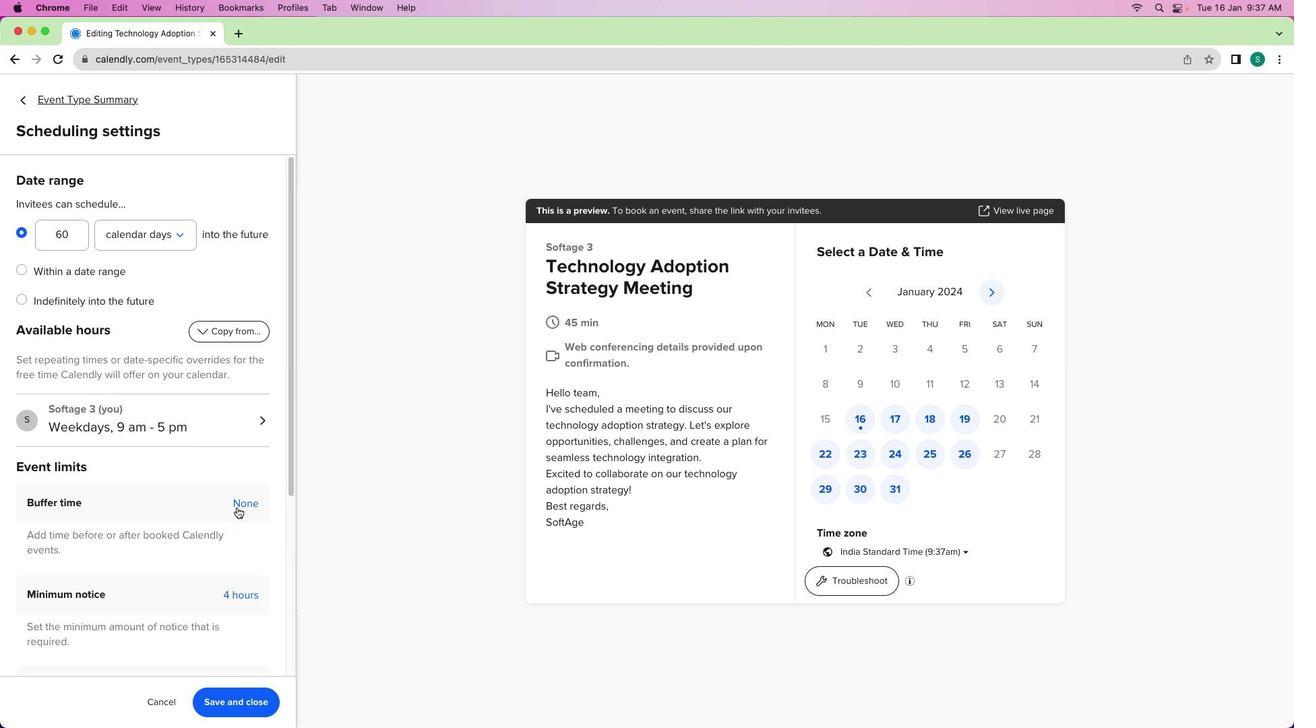 
Action: Mouse pressed left at (236, 507)
Screenshot: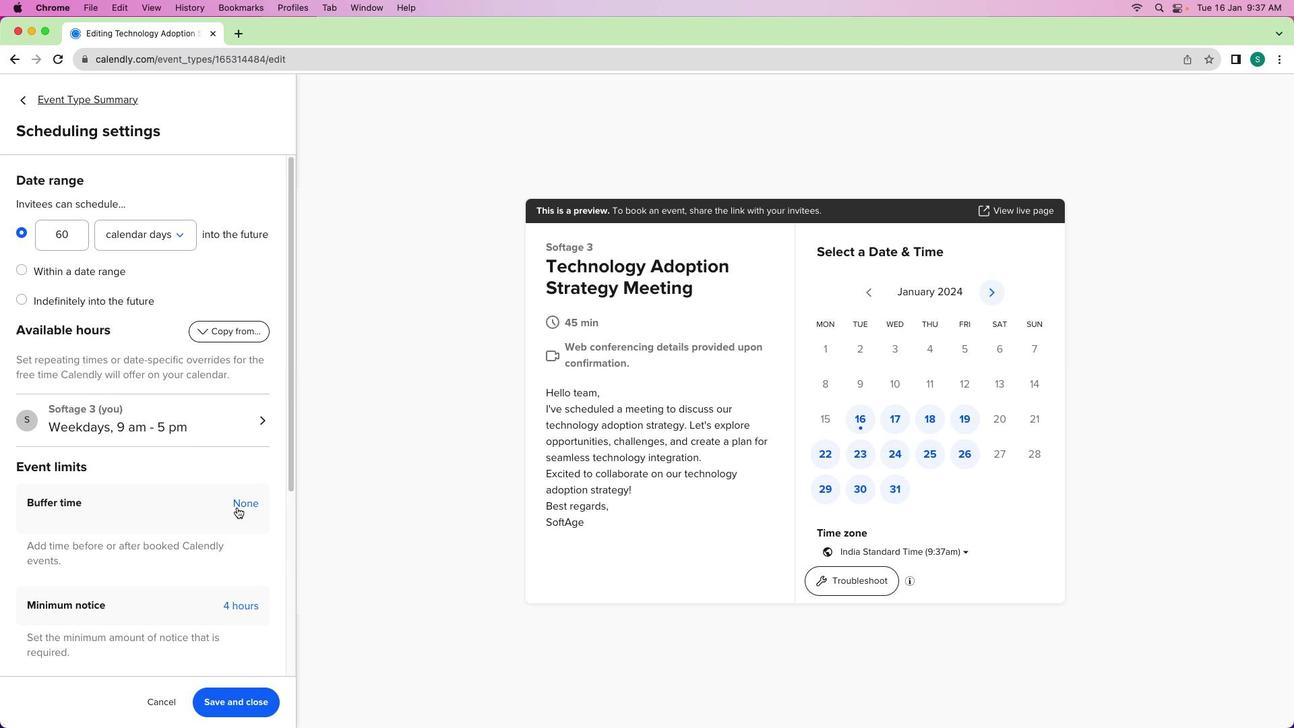 
Action: Mouse moved to (202, 535)
Screenshot: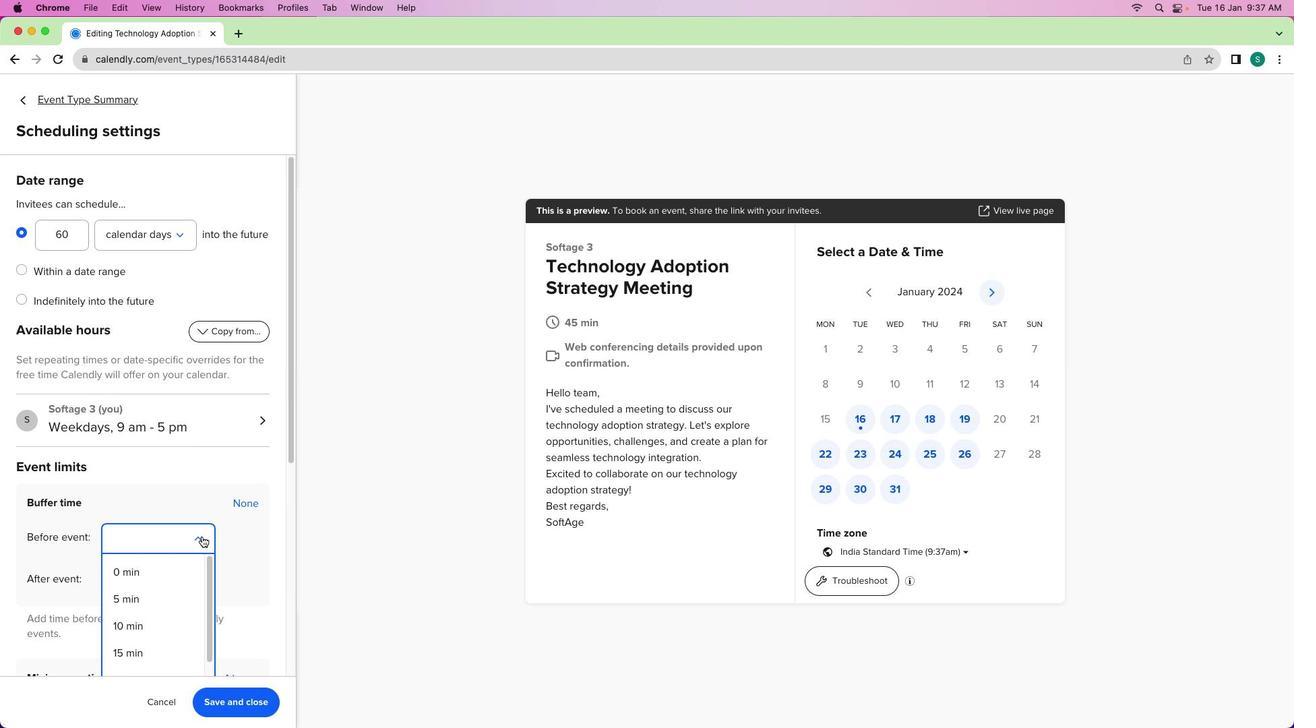 
Action: Mouse pressed left at (202, 535)
Screenshot: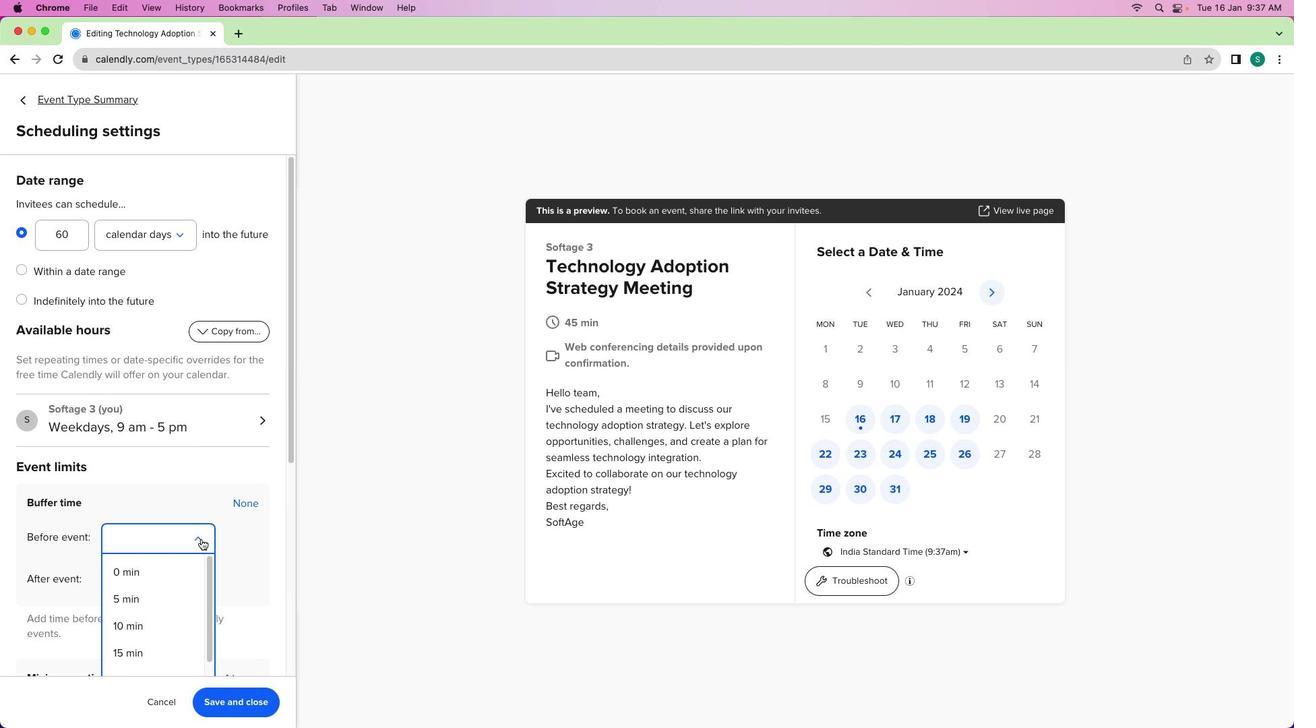 
Action: Mouse moved to (149, 649)
Screenshot: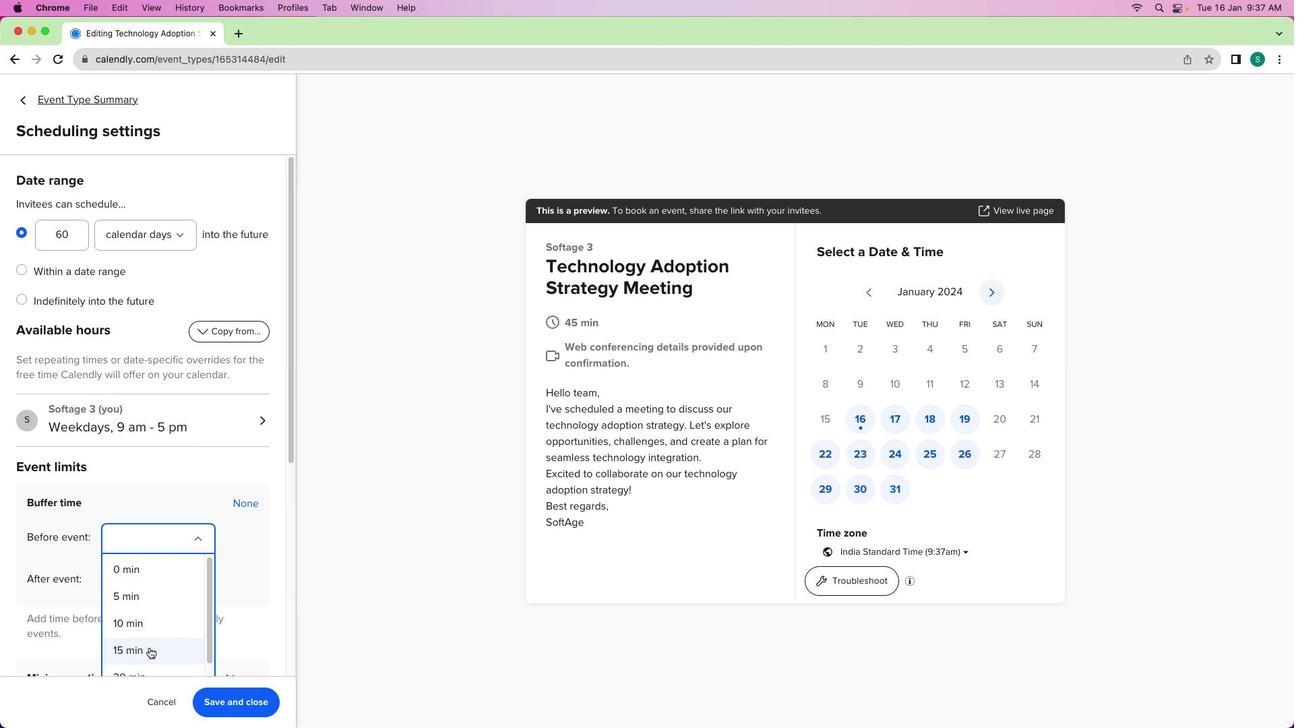 
Action: Mouse scrolled (149, 649) with delta (0, 0)
Screenshot: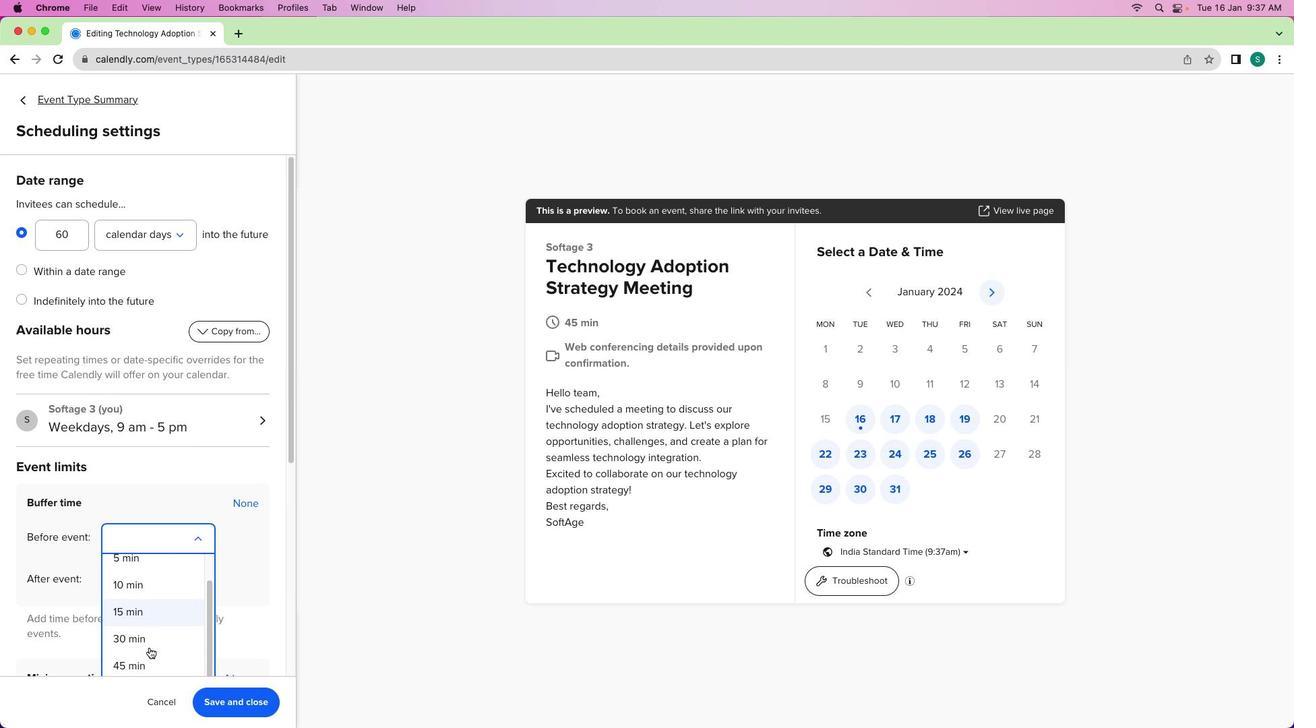 
Action: Mouse scrolled (149, 649) with delta (0, 0)
Screenshot: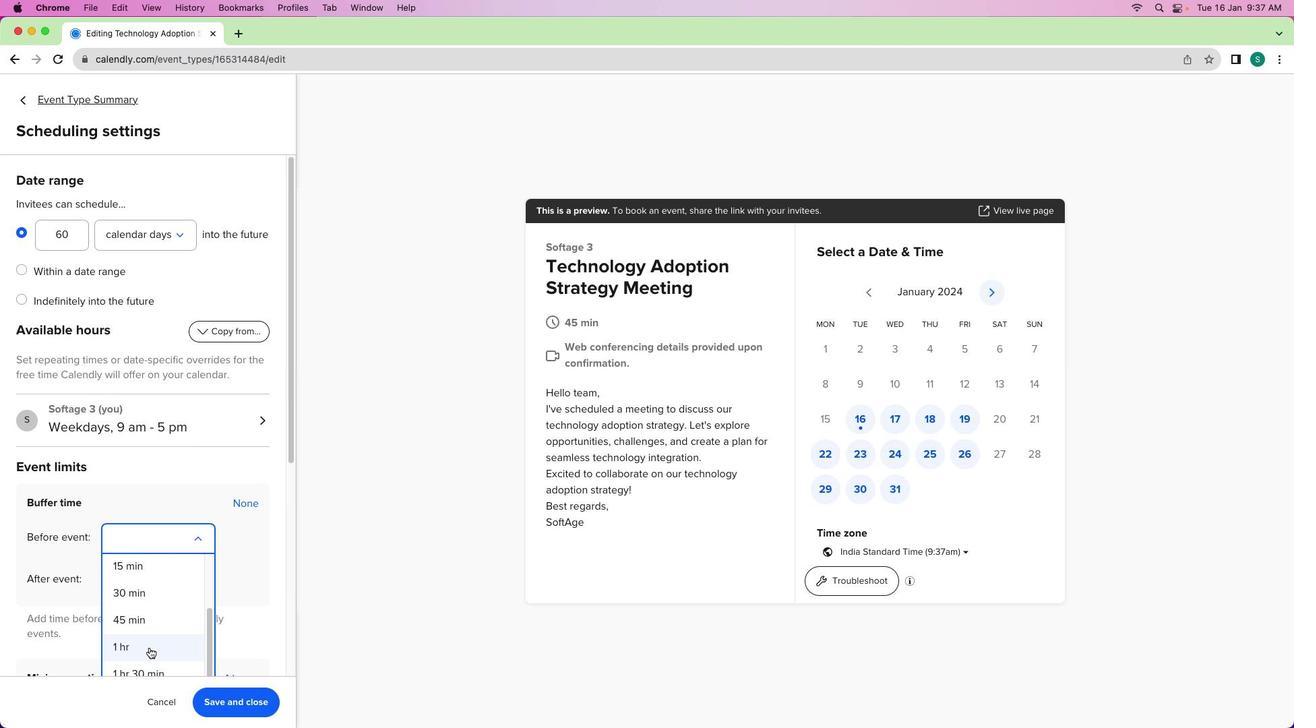 
Action: Mouse moved to (149, 647)
Screenshot: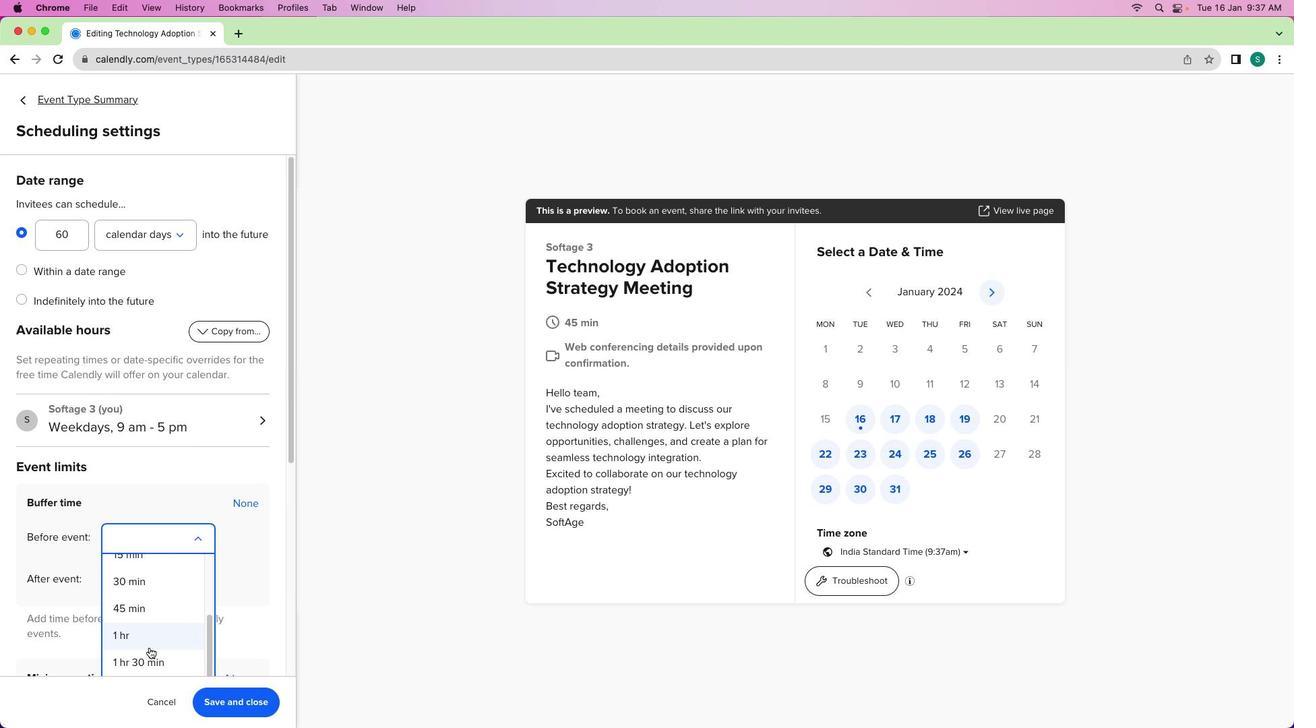 
Action: Mouse scrolled (149, 647) with delta (0, 0)
Screenshot: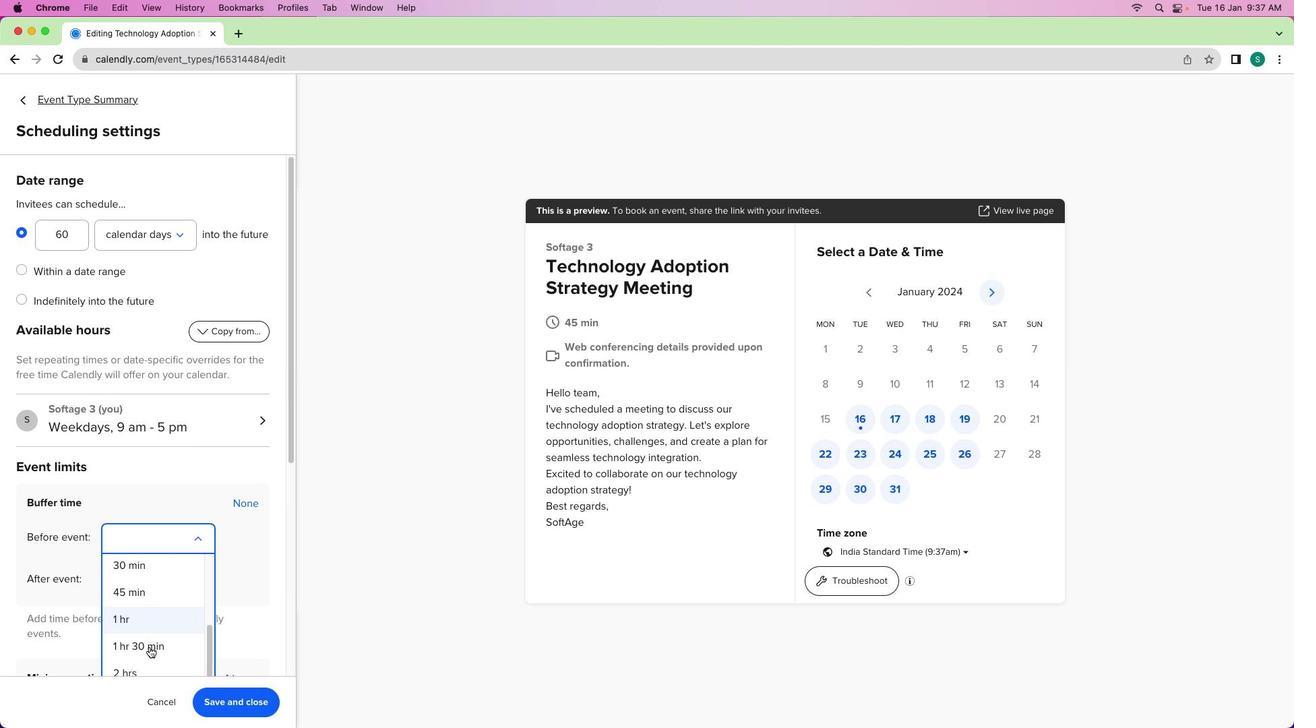 
Action: Mouse moved to (149, 647)
Screenshot: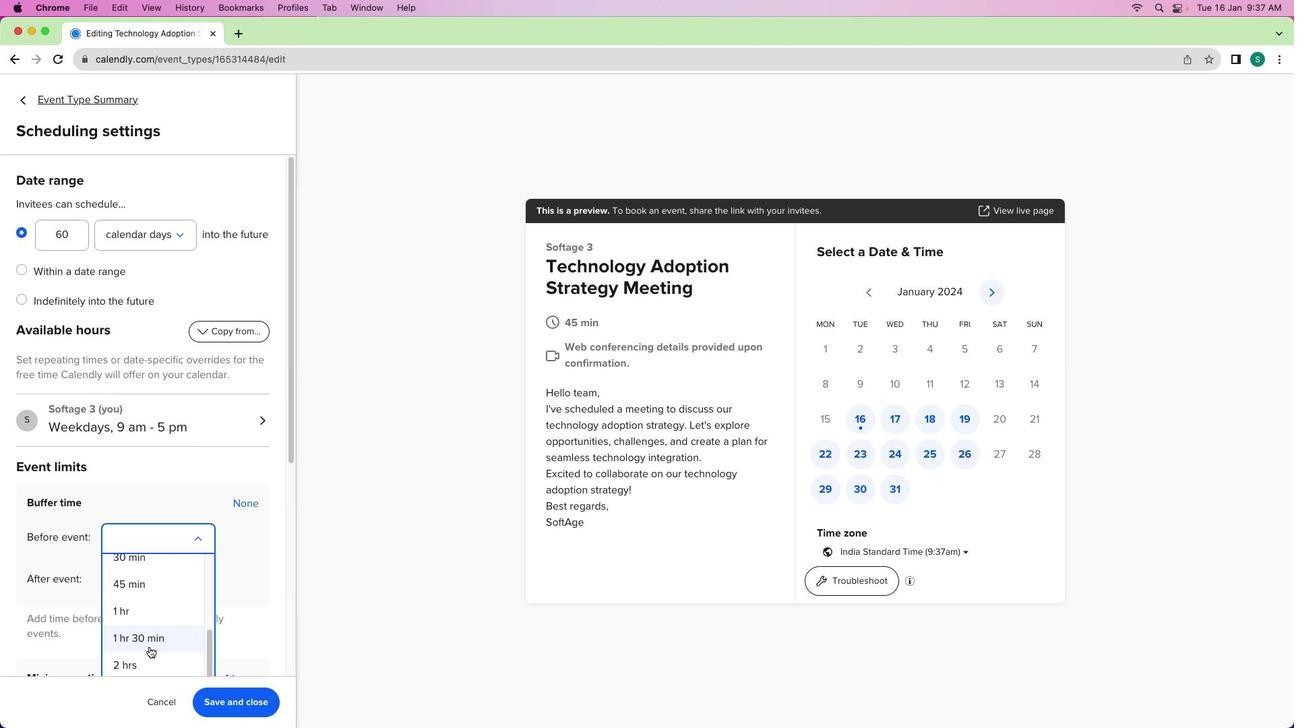 
Action: Mouse scrolled (149, 647) with delta (0, -1)
Screenshot: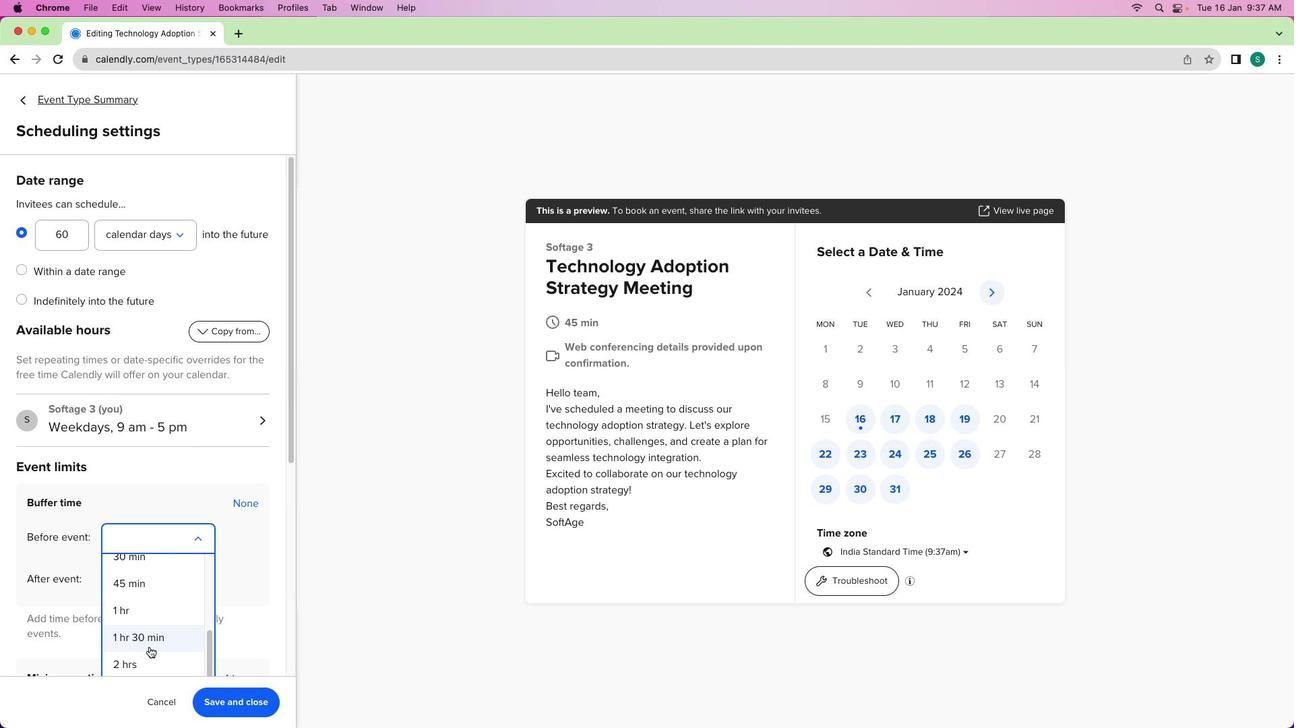 
Action: Mouse moved to (132, 585)
Screenshot: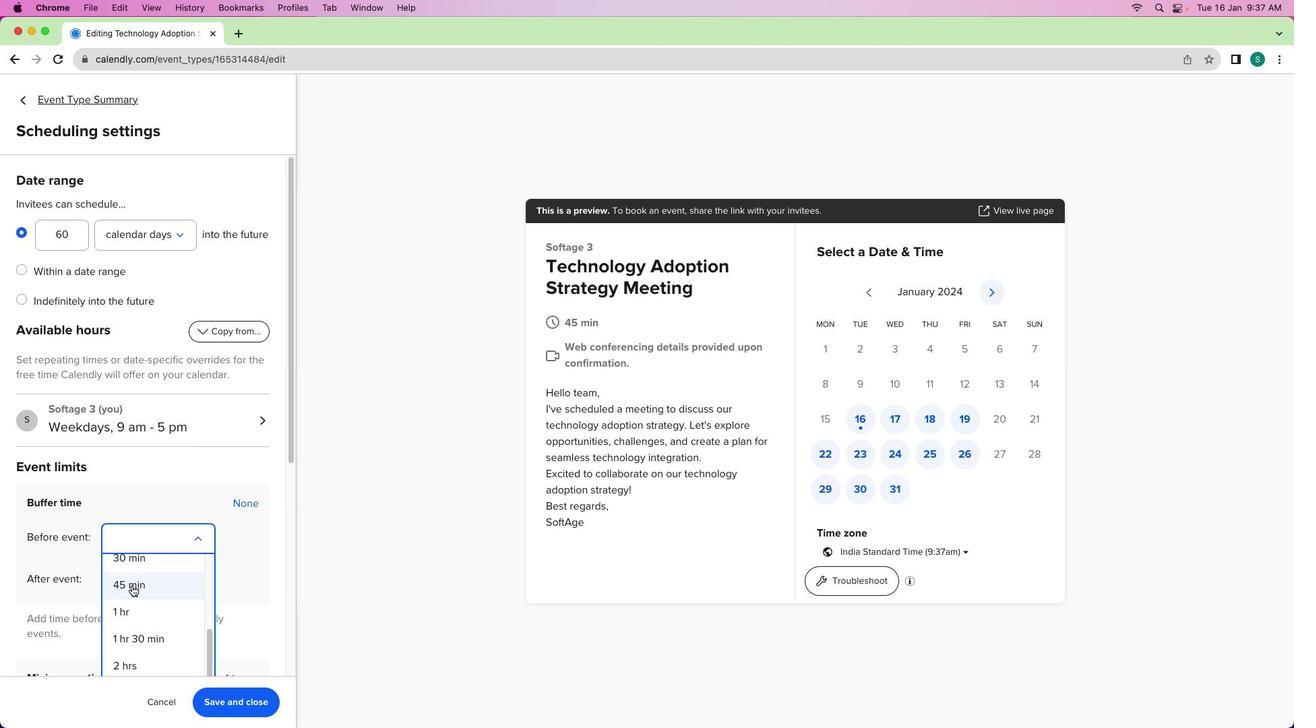 
Action: Mouse scrolled (132, 585) with delta (0, 0)
Screenshot: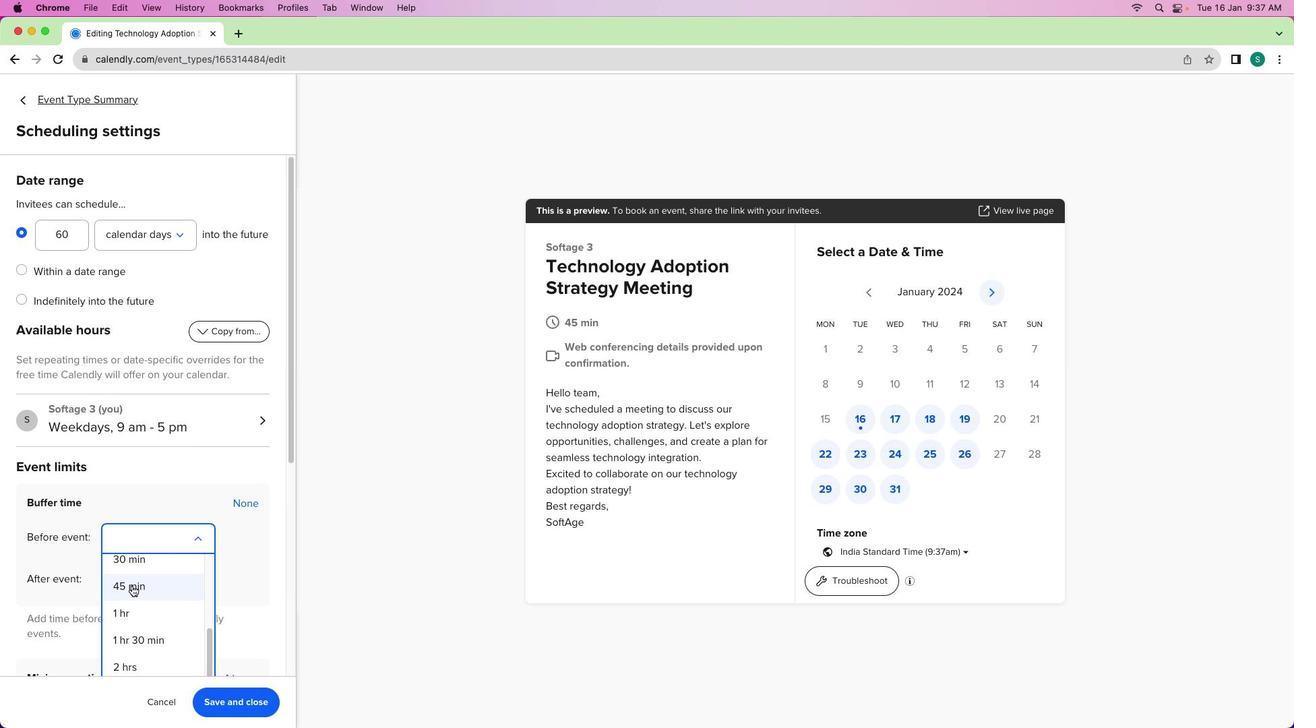 
Action: Mouse moved to (132, 561)
Screenshot: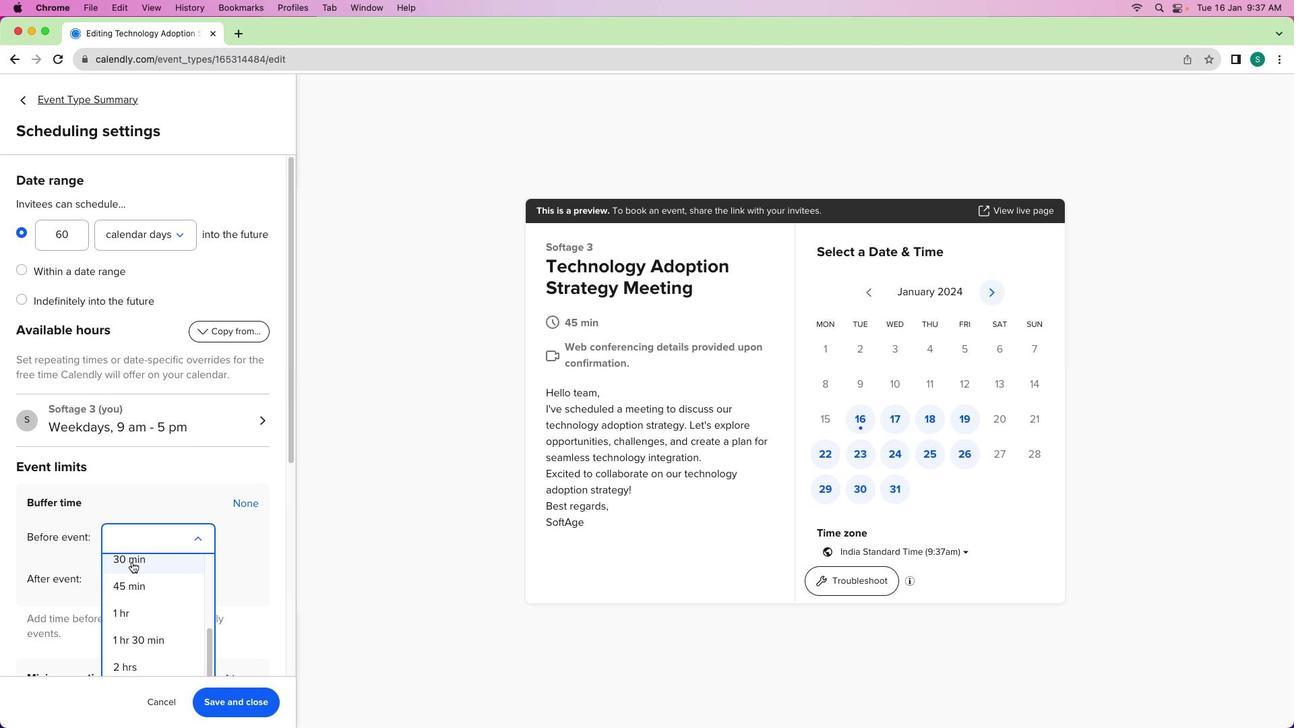 
Action: Mouse pressed left at (132, 561)
Screenshot: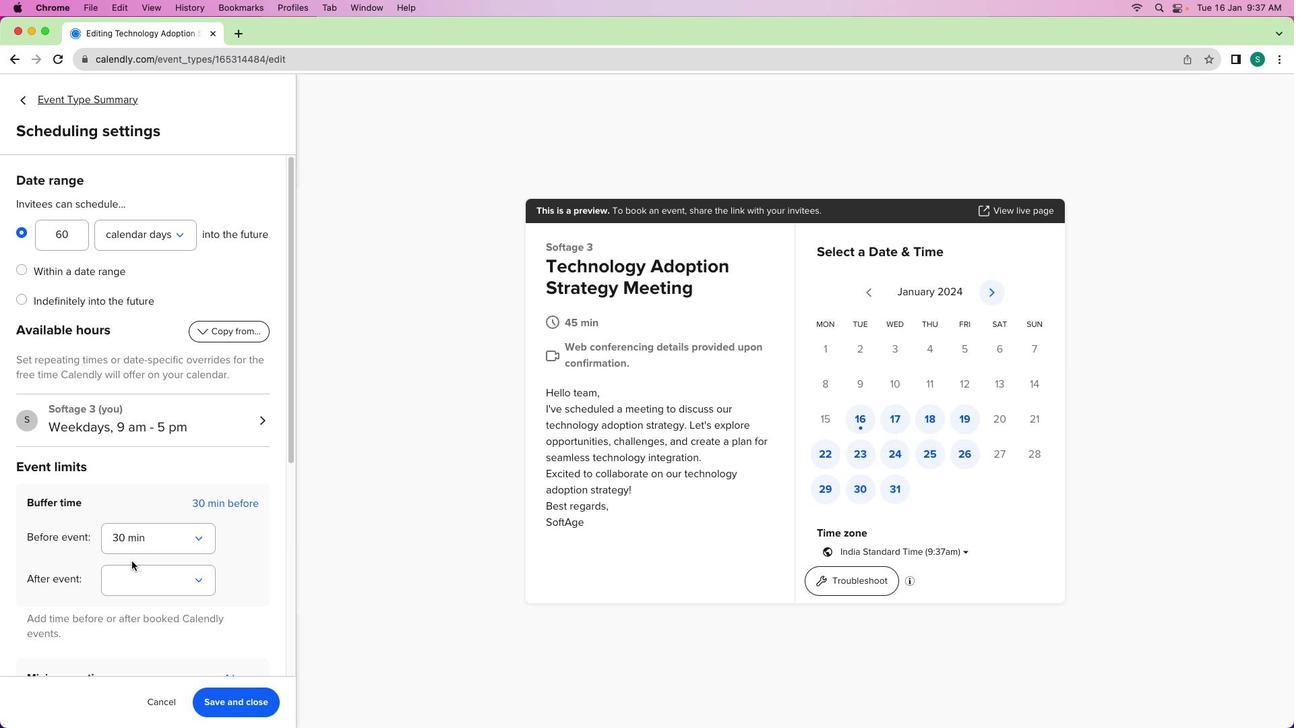 
Action: Mouse moved to (139, 577)
Screenshot: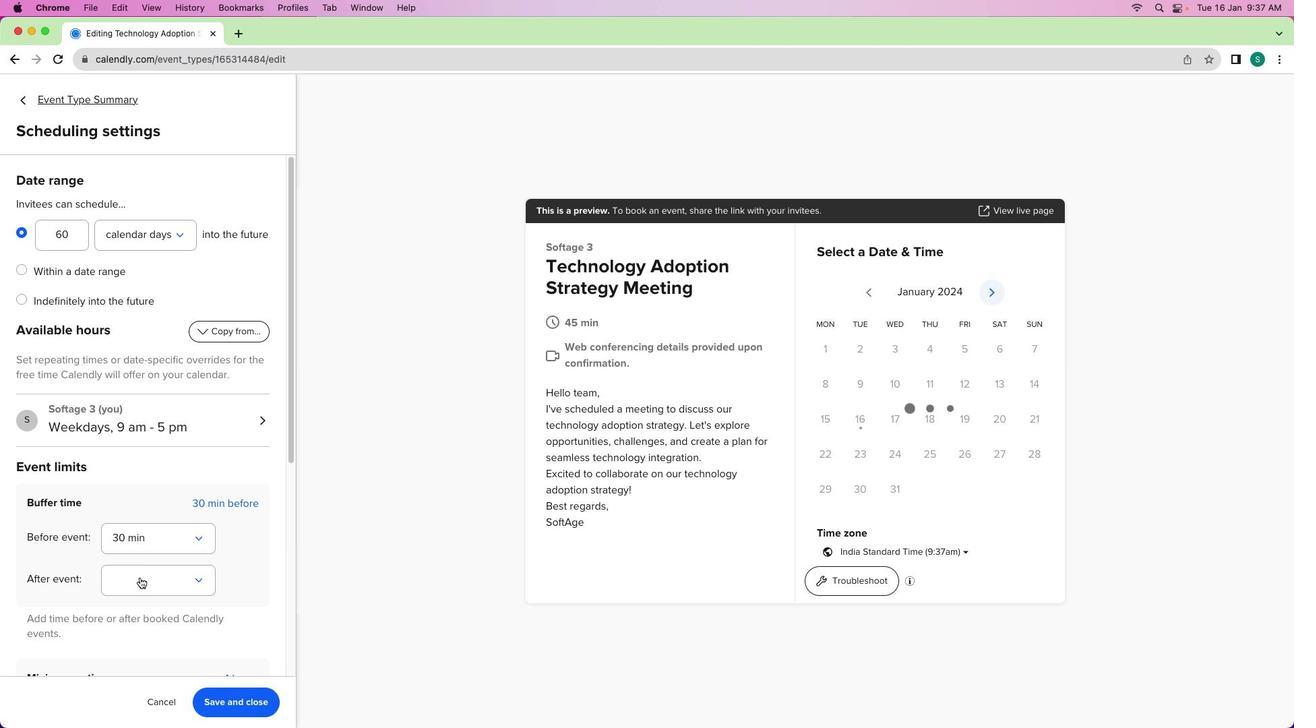 
Action: Mouse pressed left at (139, 577)
Screenshot: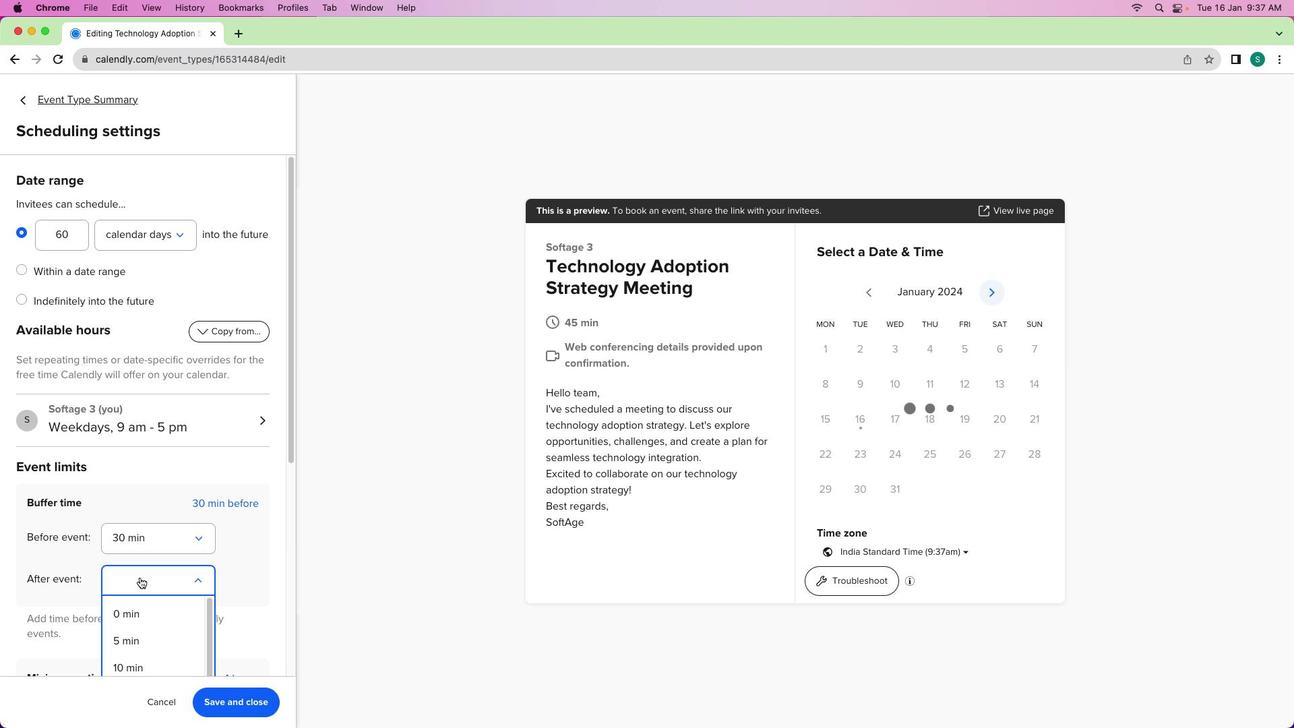 
Action: Mouse moved to (127, 653)
Screenshot: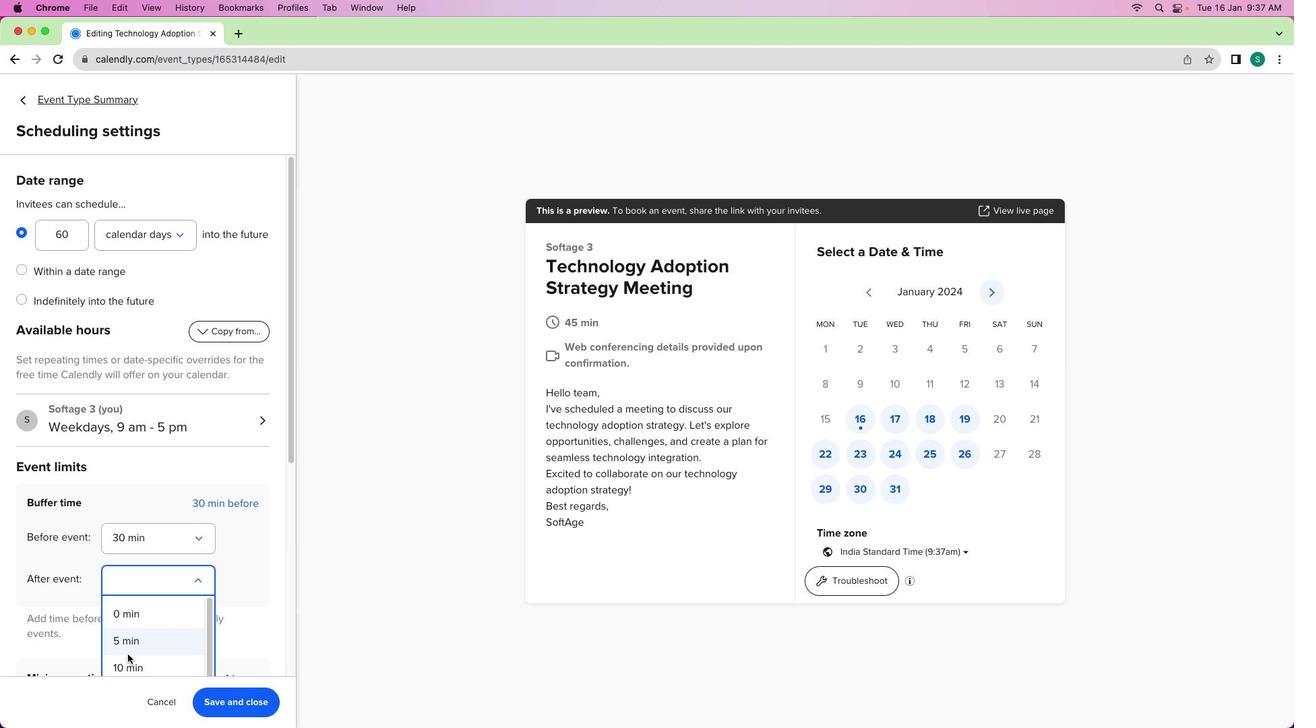 
Action: Mouse pressed left at (127, 653)
Screenshot: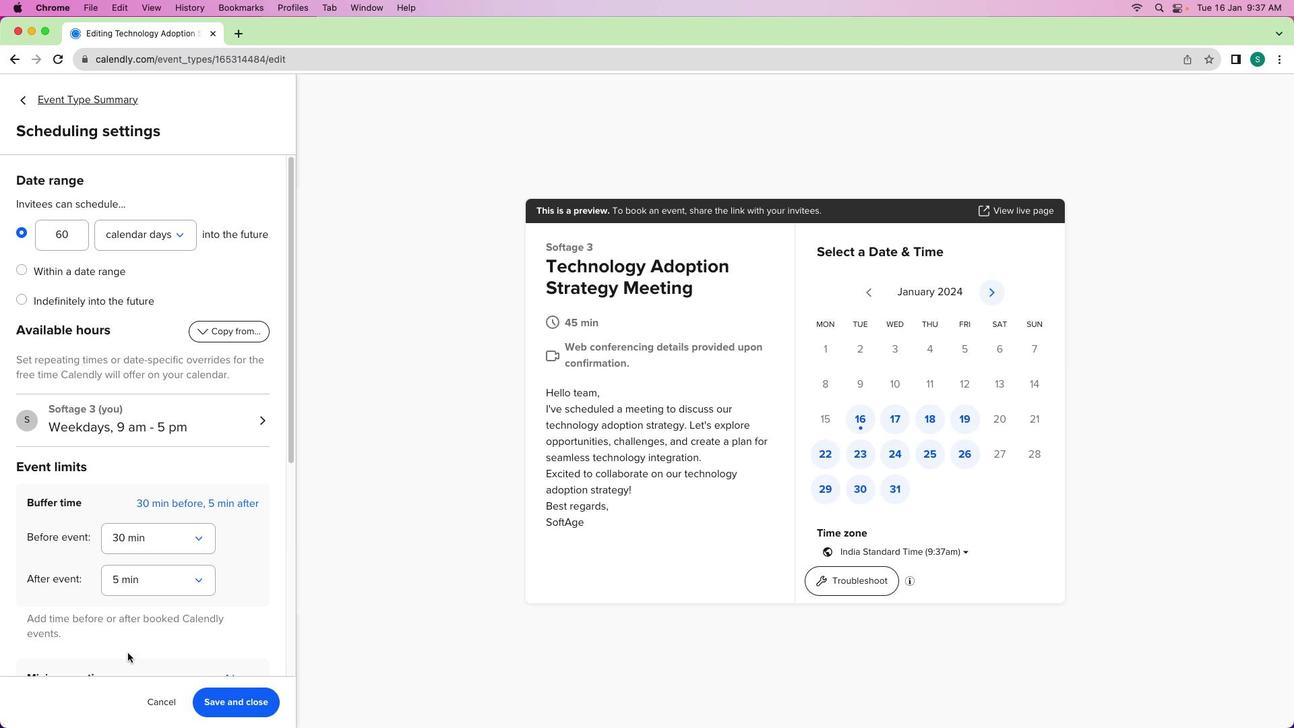 
Action: Mouse moved to (117, 589)
Screenshot: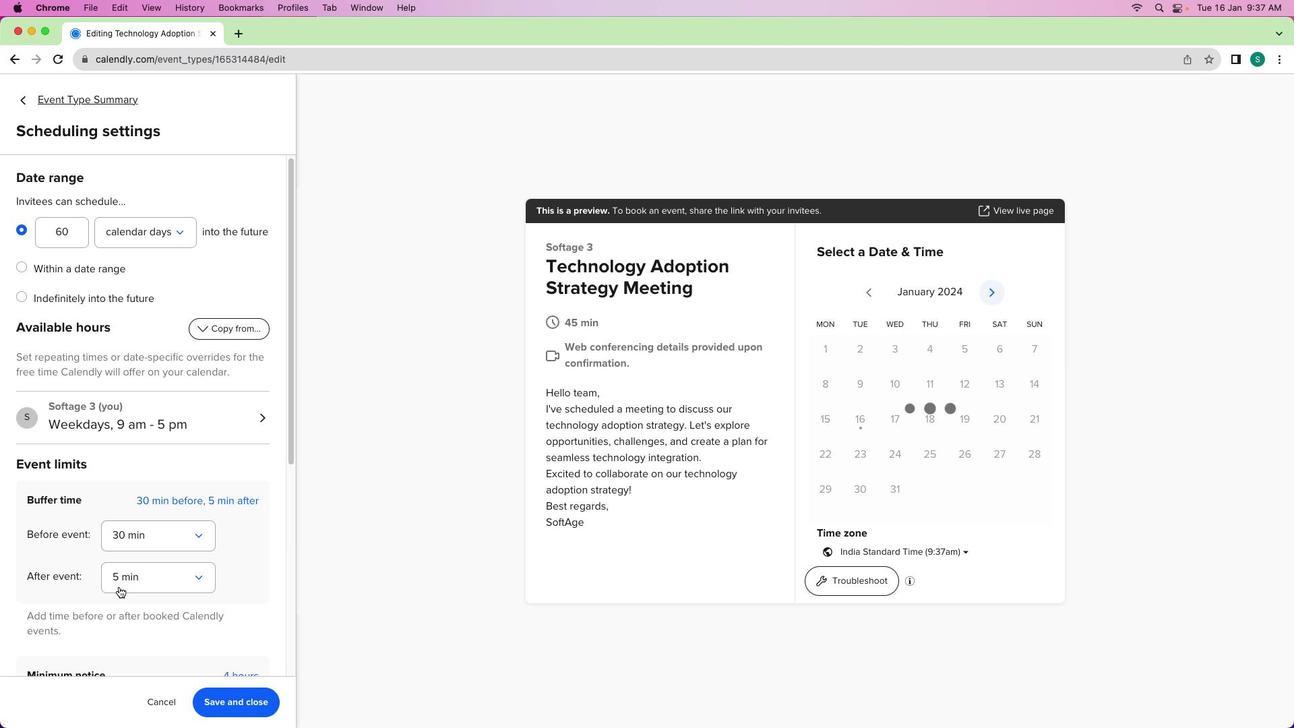 
Action: Mouse scrolled (117, 589) with delta (0, 0)
Screenshot: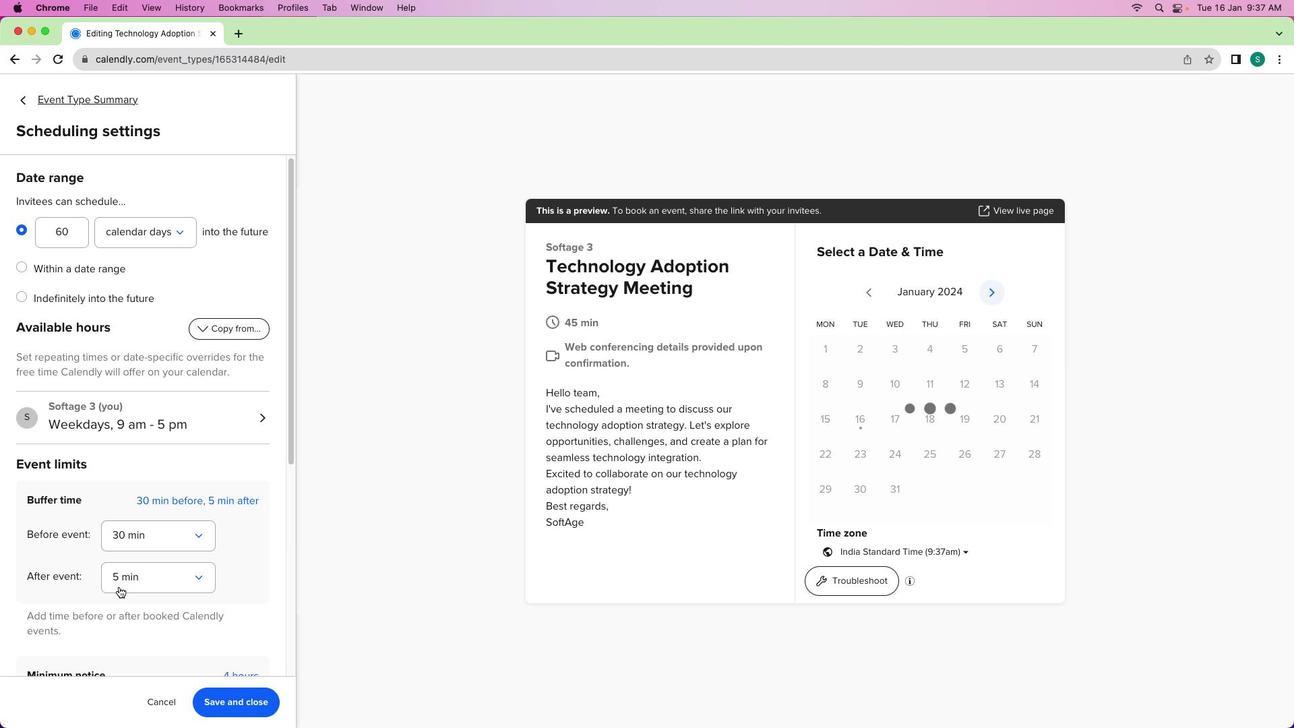 
Action: Mouse moved to (117, 587)
Screenshot: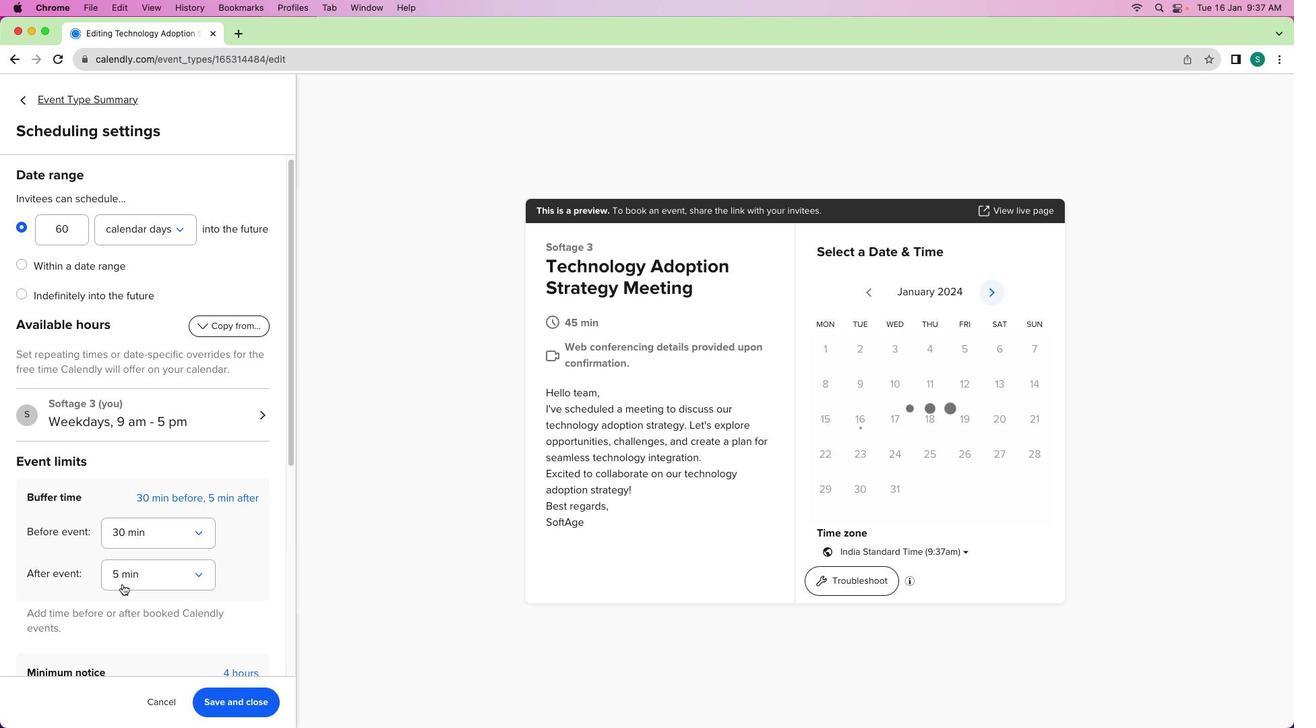 
Action: Mouse scrolled (117, 587) with delta (0, 0)
Screenshot: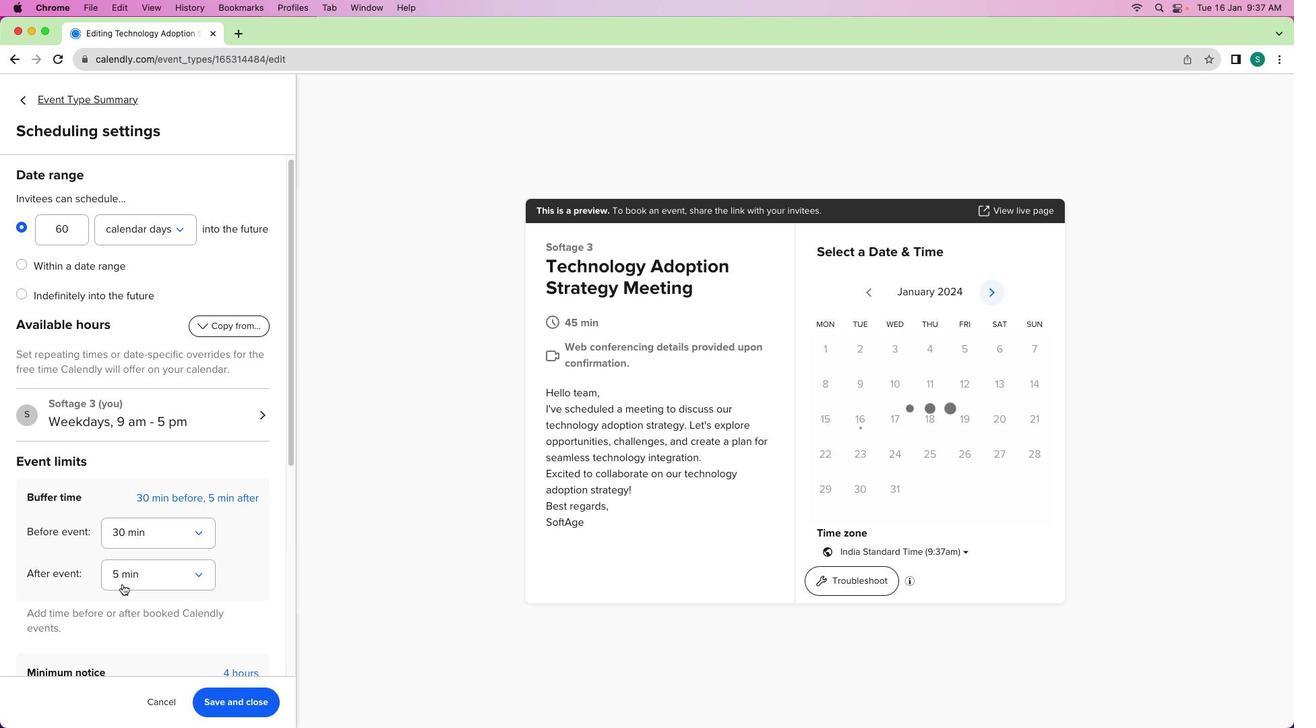
Action: Mouse moved to (143, 556)
Screenshot: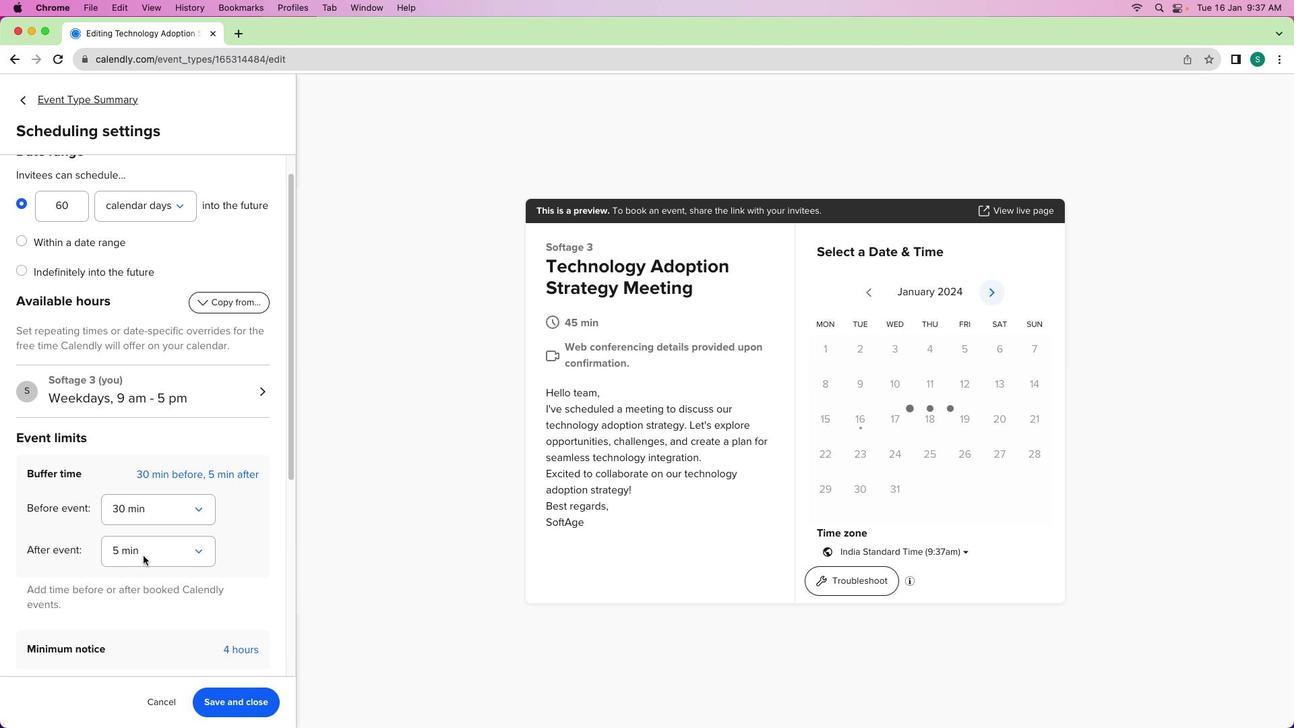 
Action: Mouse scrolled (143, 556) with delta (0, 0)
Screenshot: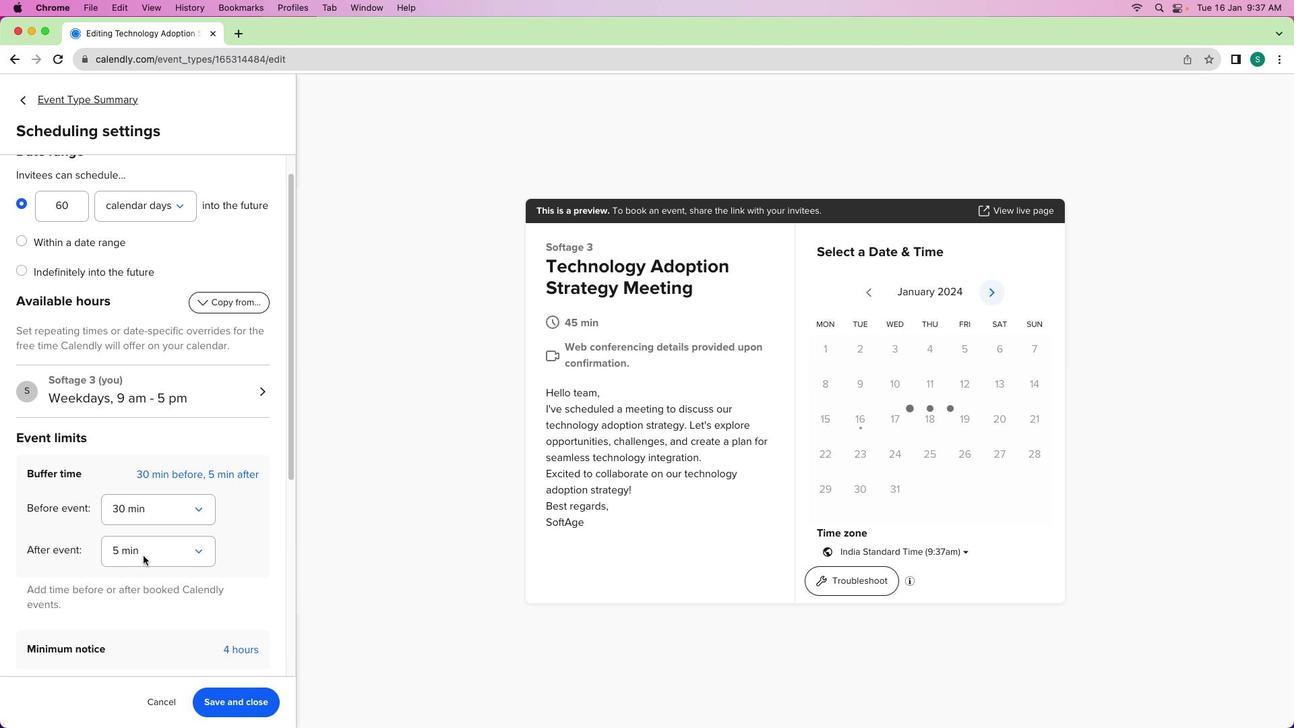 
Action: Mouse scrolled (143, 556) with delta (0, 0)
Screenshot: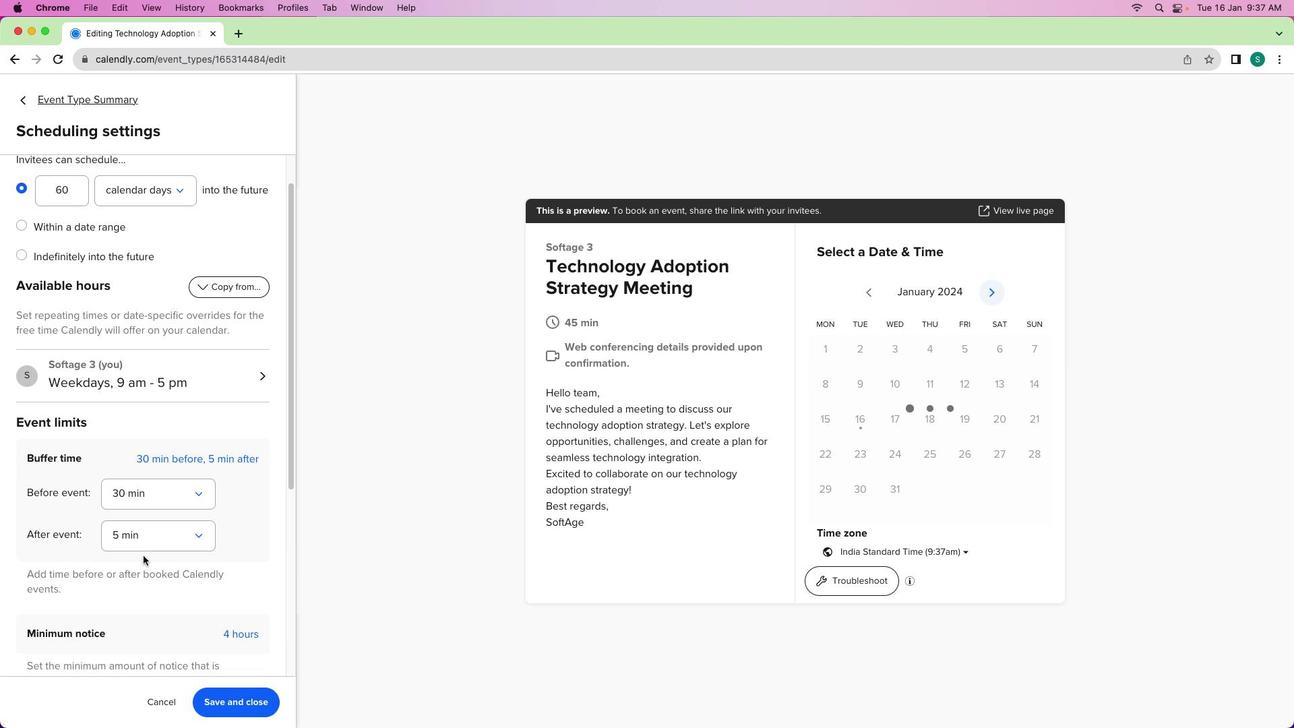 
Action: Mouse scrolled (143, 556) with delta (0, 0)
Screenshot: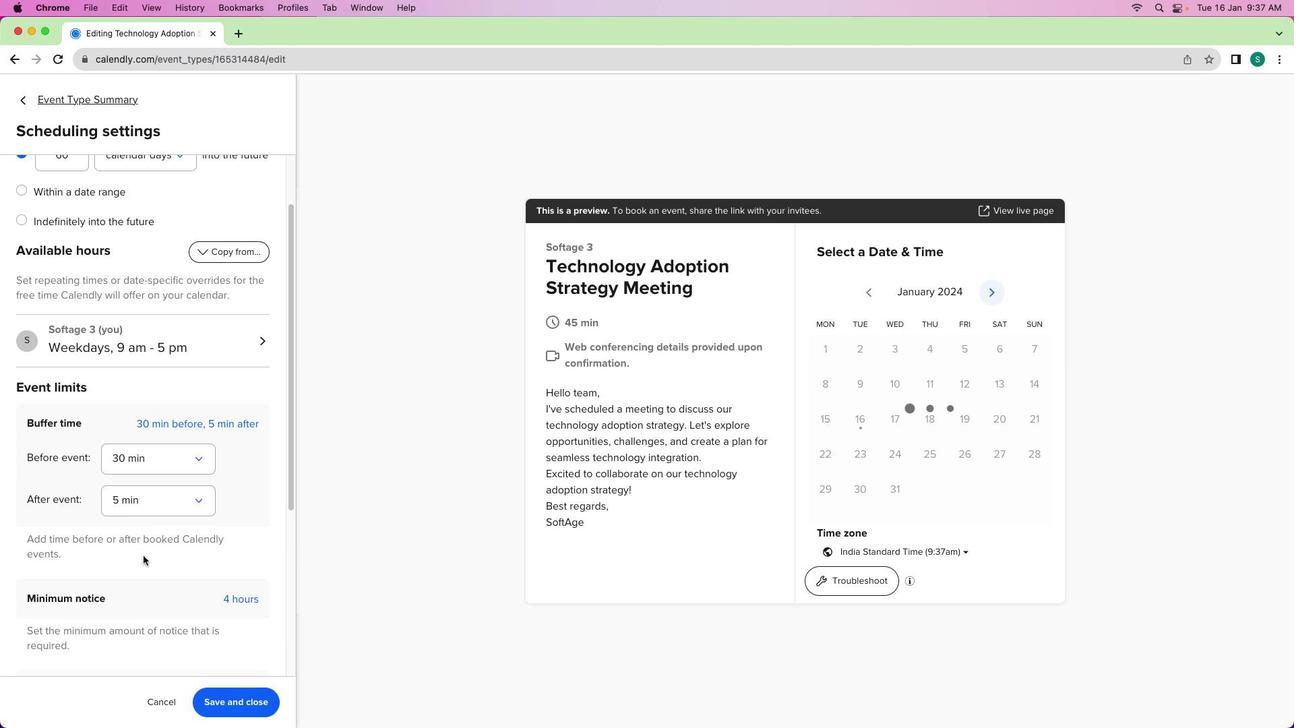 
Action: Mouse scrolled (143, 556) with delta (0, 0)
Screenshot: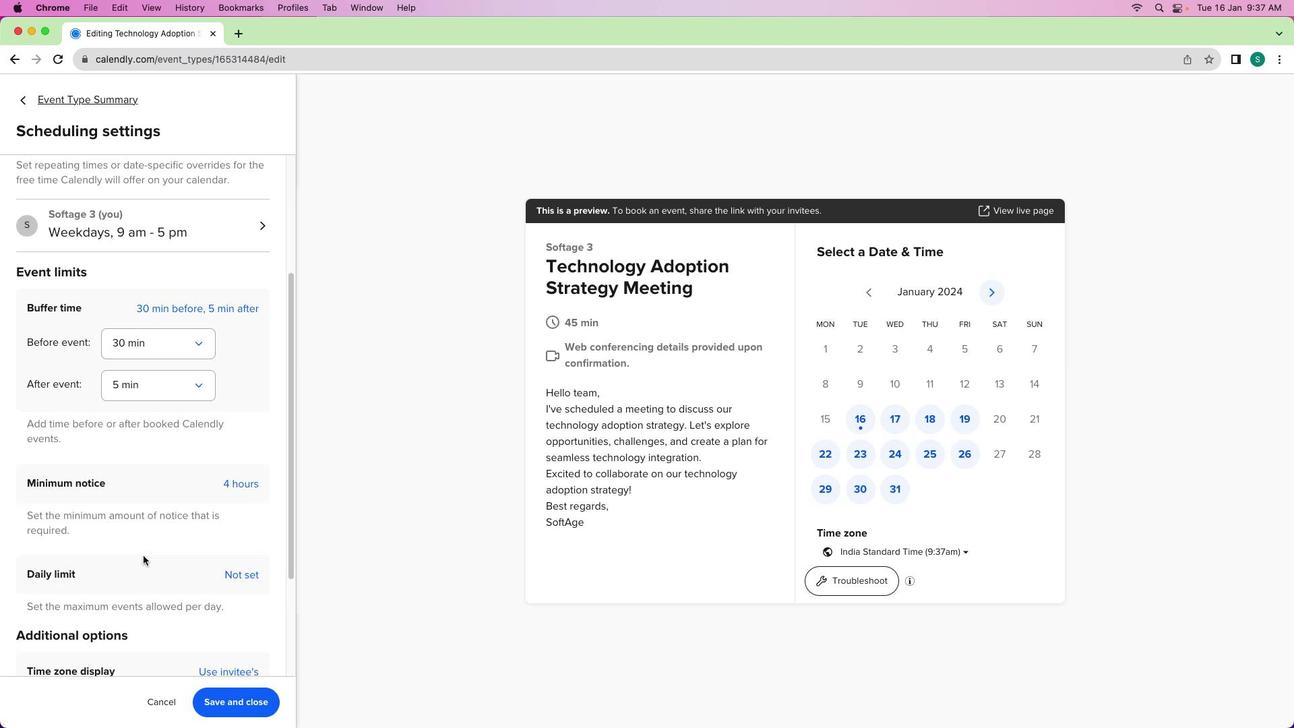 
Action: Mouse scrolled (143, 556) with delta (0, 0)
Screenshot: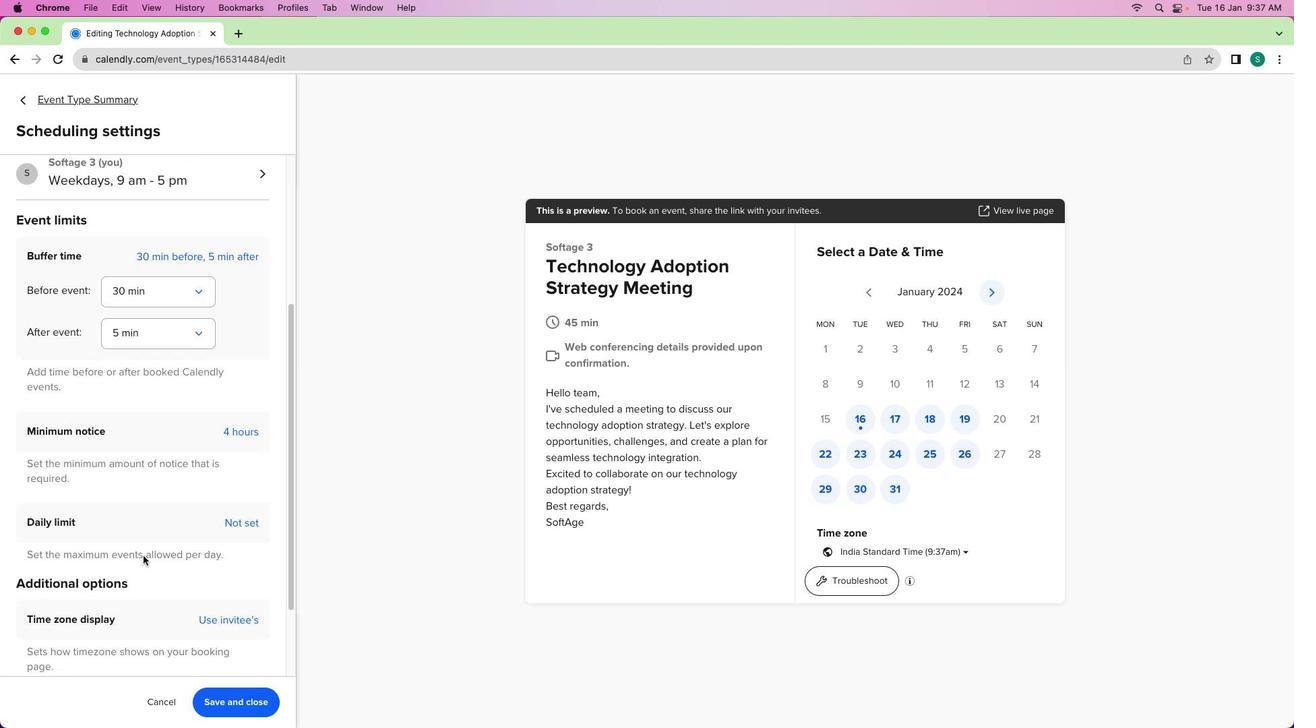 
Action: Mouse scrolled (143, 556) with delta (0, -2)
Screenshot: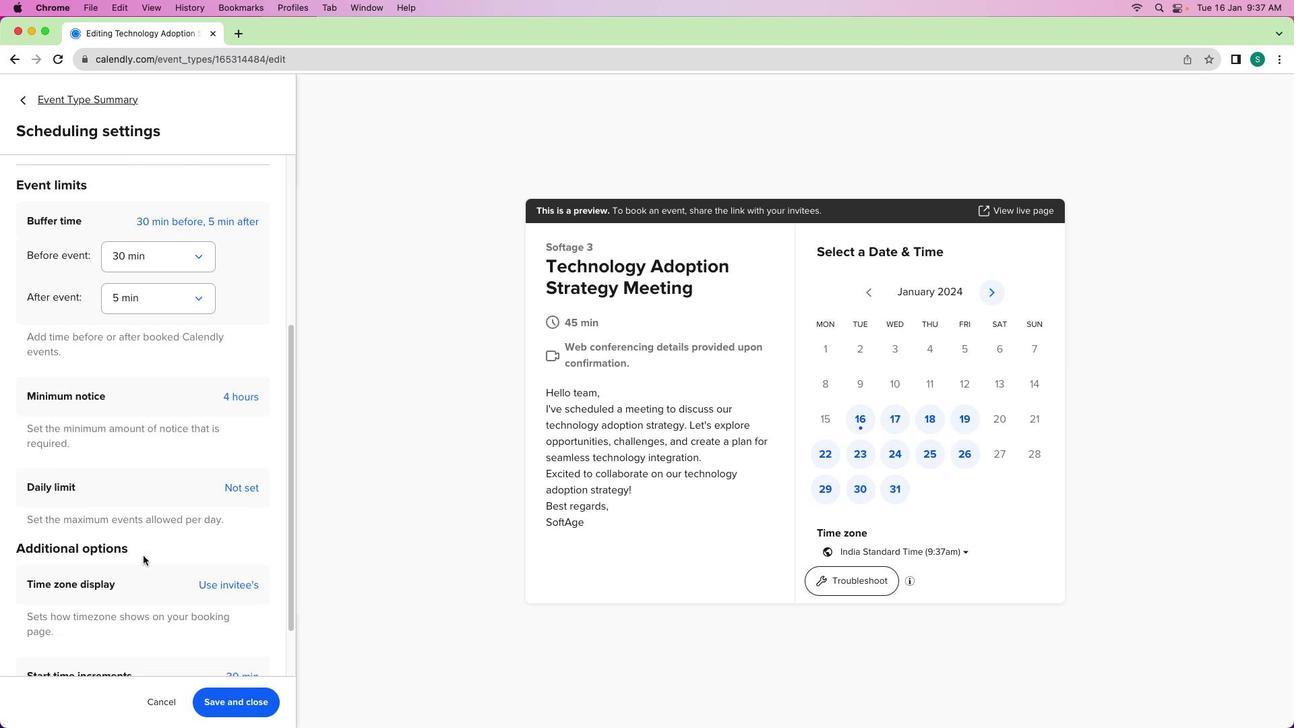 
Action: Mouse scrolled (143, 556) with delta (0, -2)
Screenshot: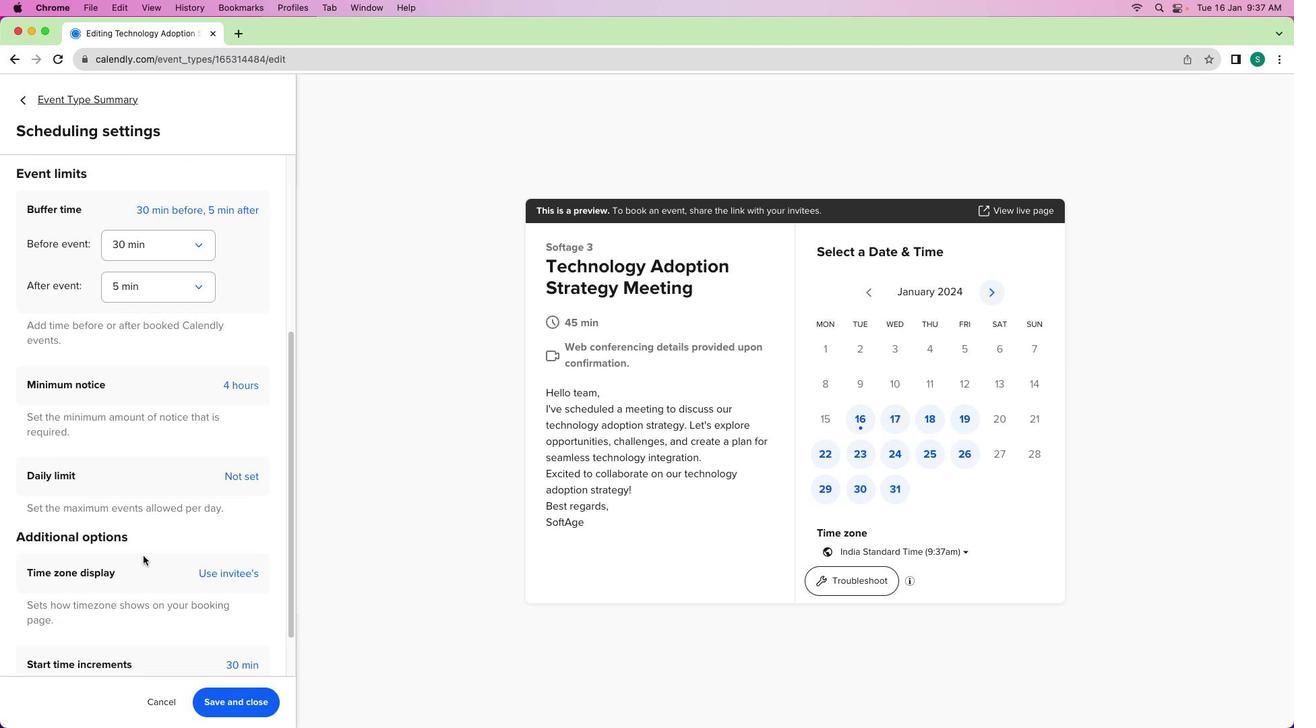 
Action: Mouse moved to (237, 388)
Screenshot: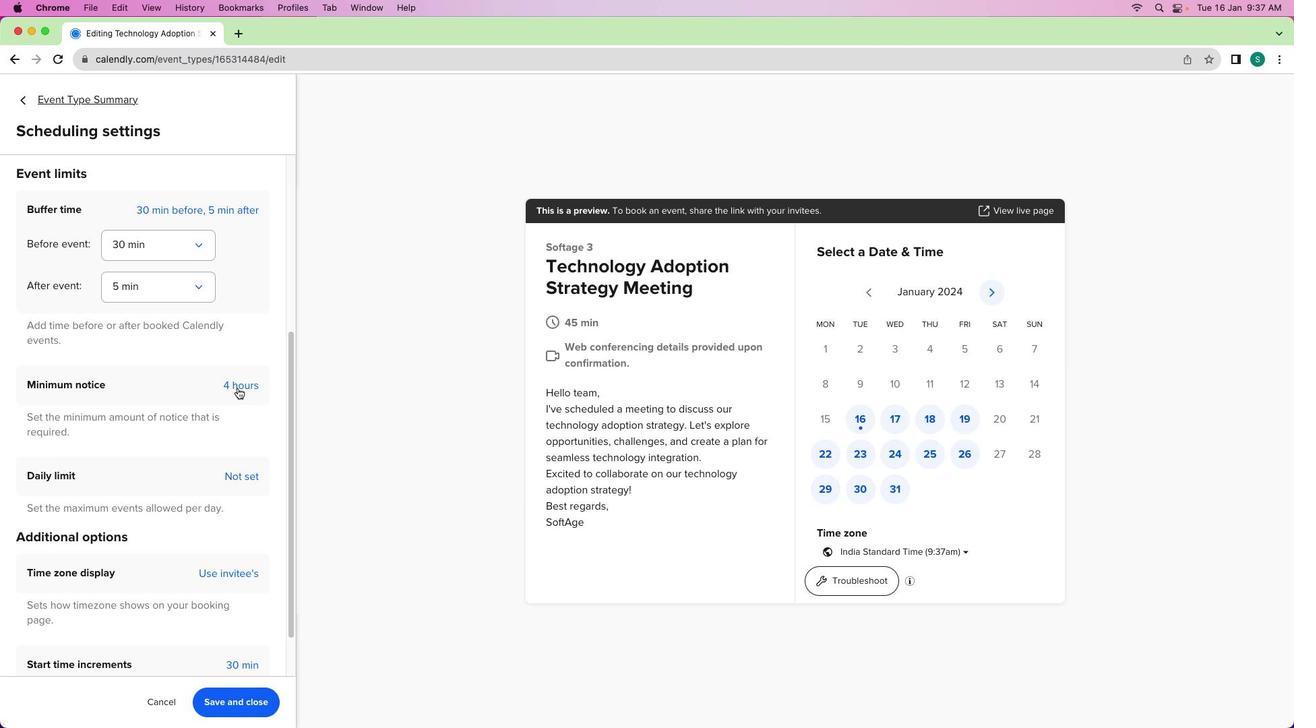 
Action: Mouse pressed left at (237, 388)
Screenshot: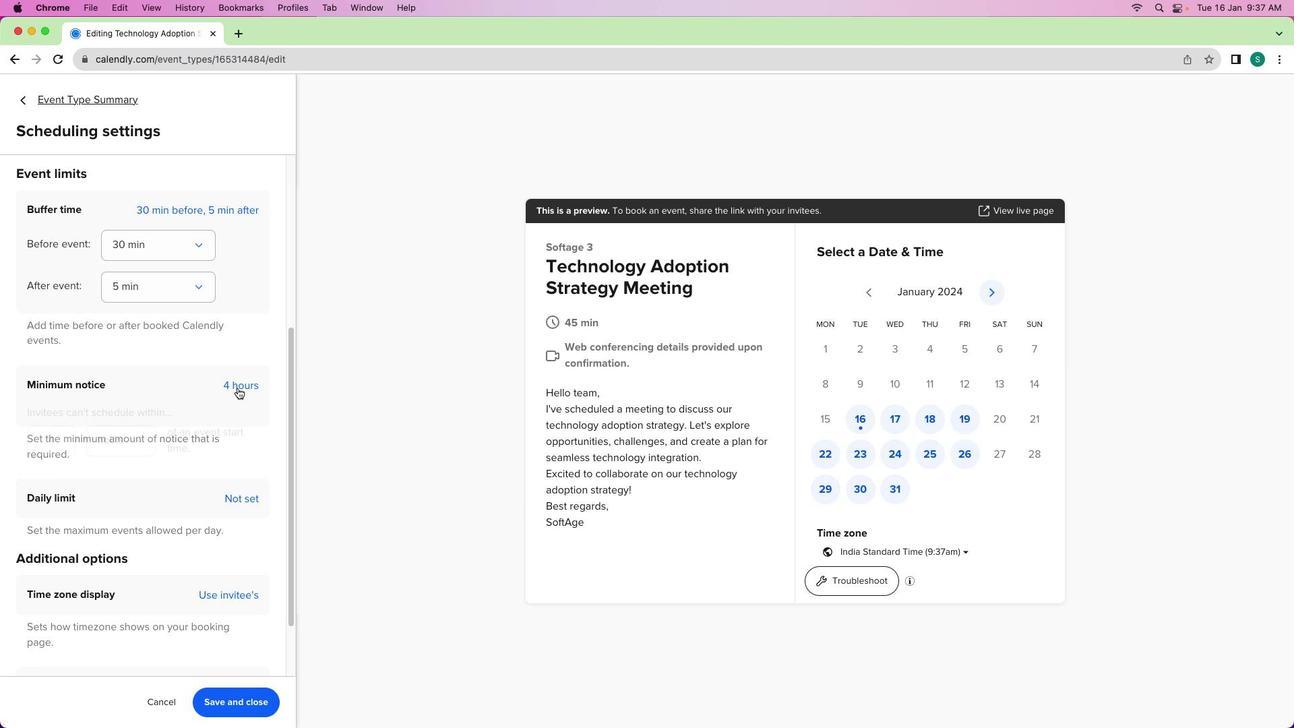 
Action: Mouse moved to (64, 349)
Screenshot: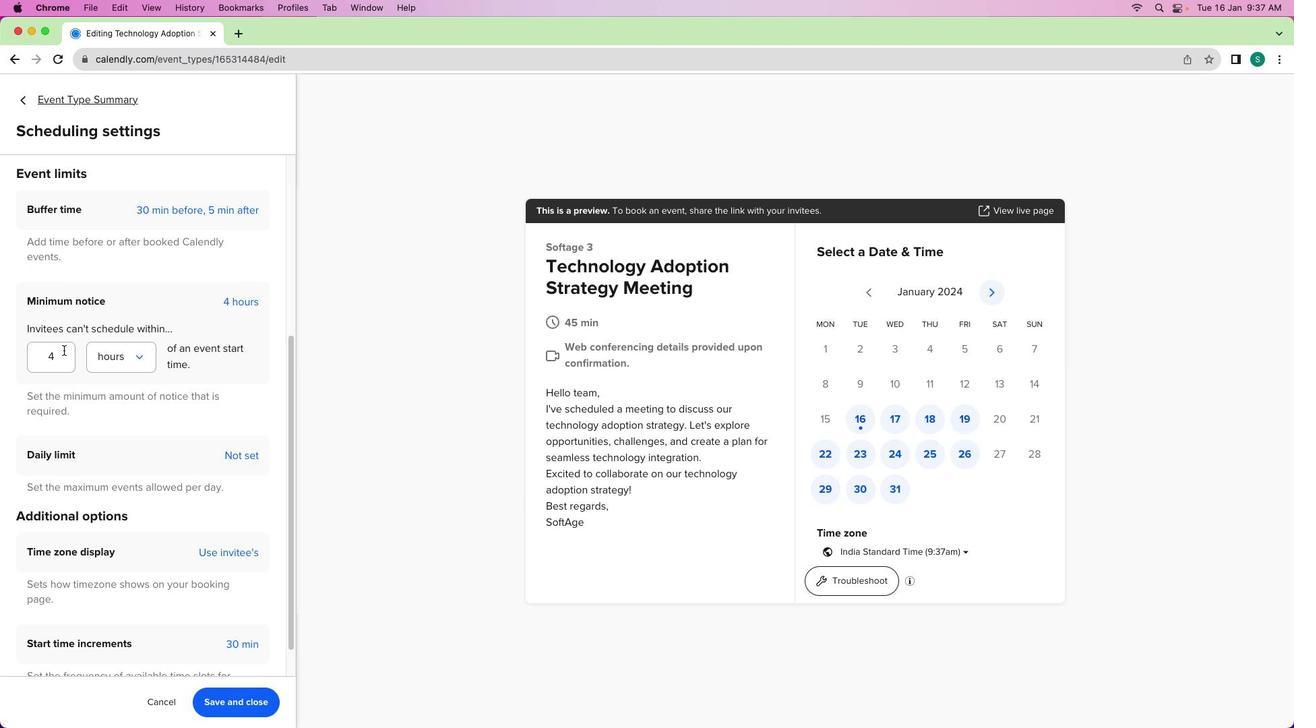 
Action: Mouse pressed left at (64, 349)
Screenshot: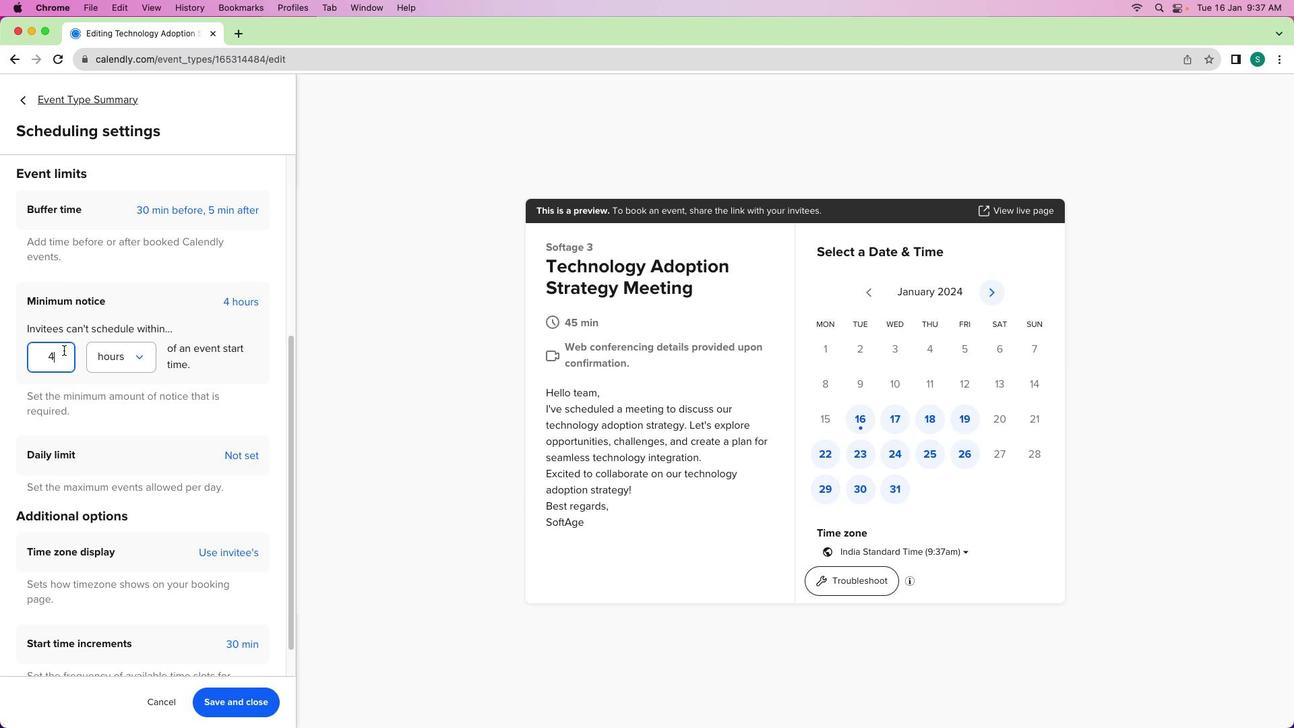
Action: Key pressed Key.backspace'1''2'
Screenshot: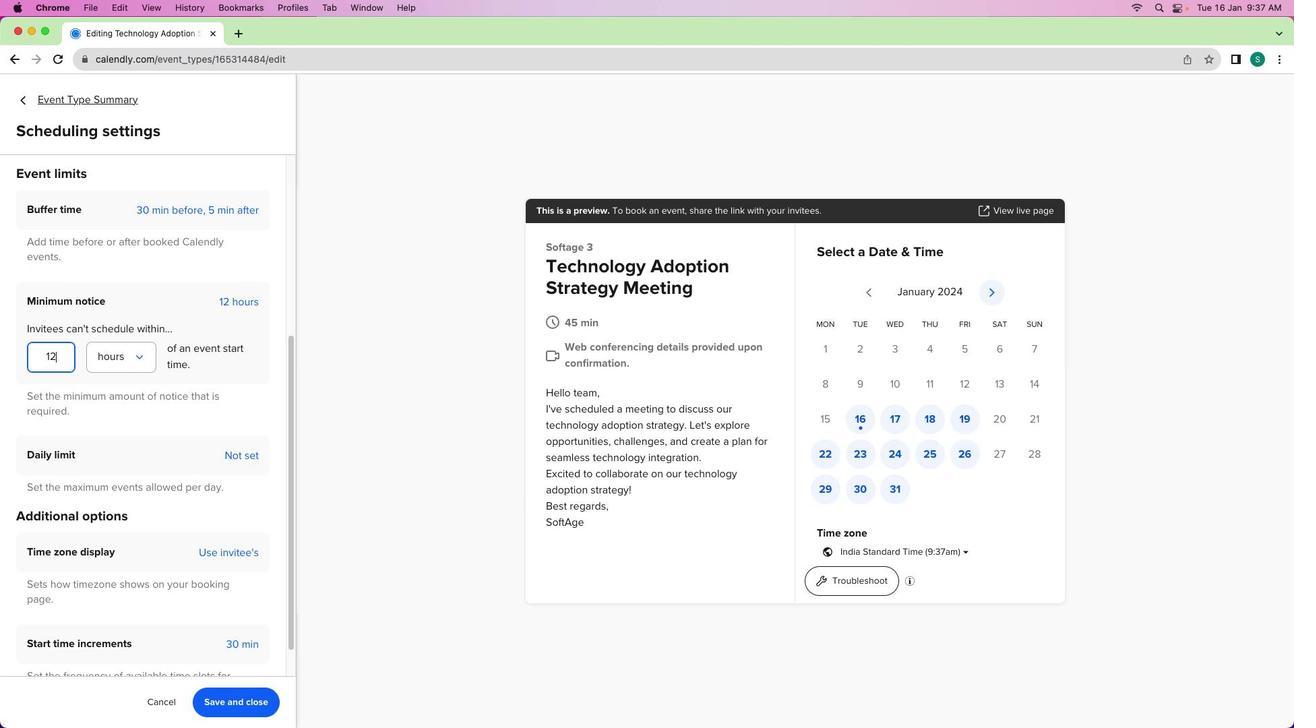 
Action: Mouse moved to (235, 705)
Screenshot: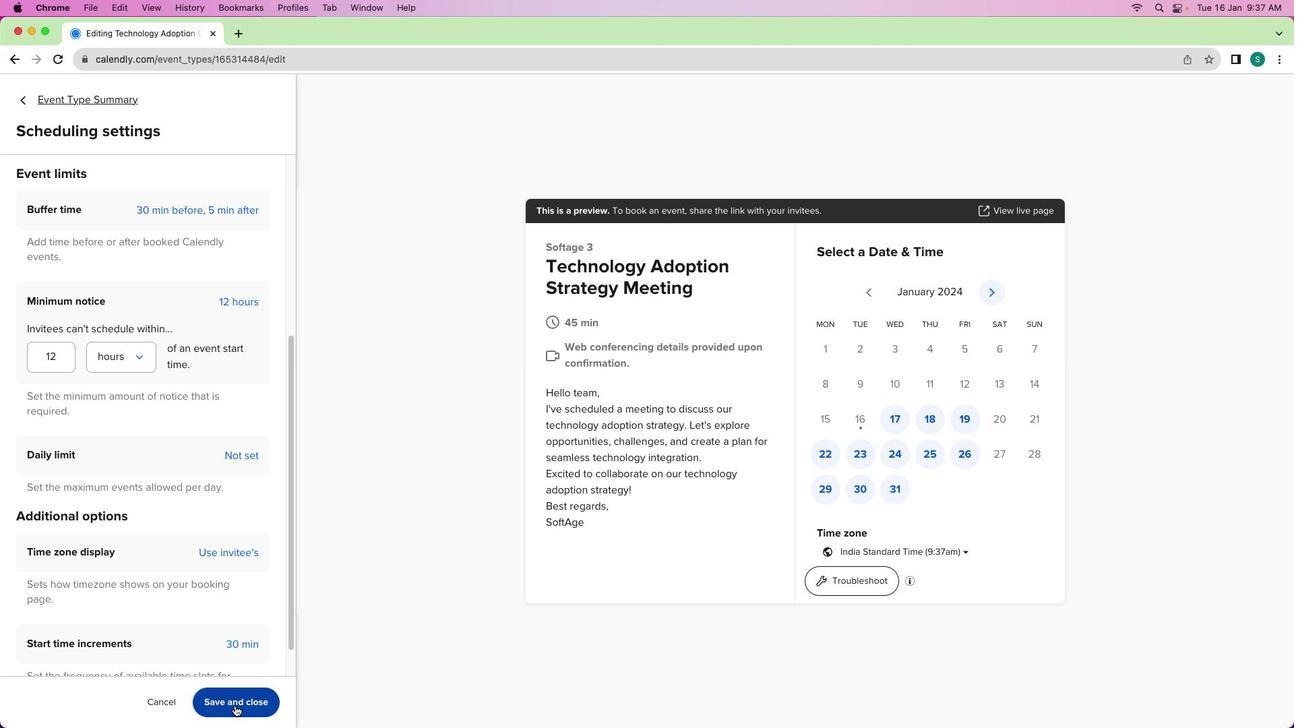 
Action: Mouse pressed left at (235, 705)
Screenshot: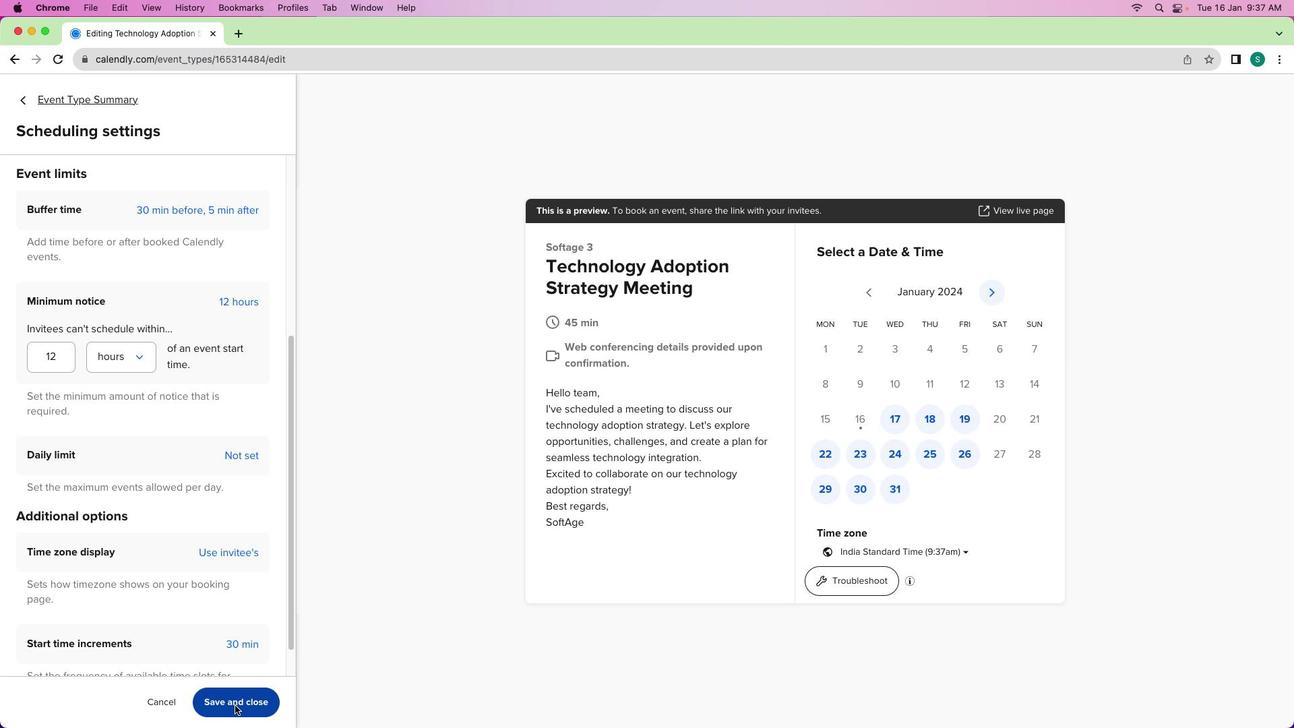 
Action: Mouse moved to (38, 98)
Screenshot: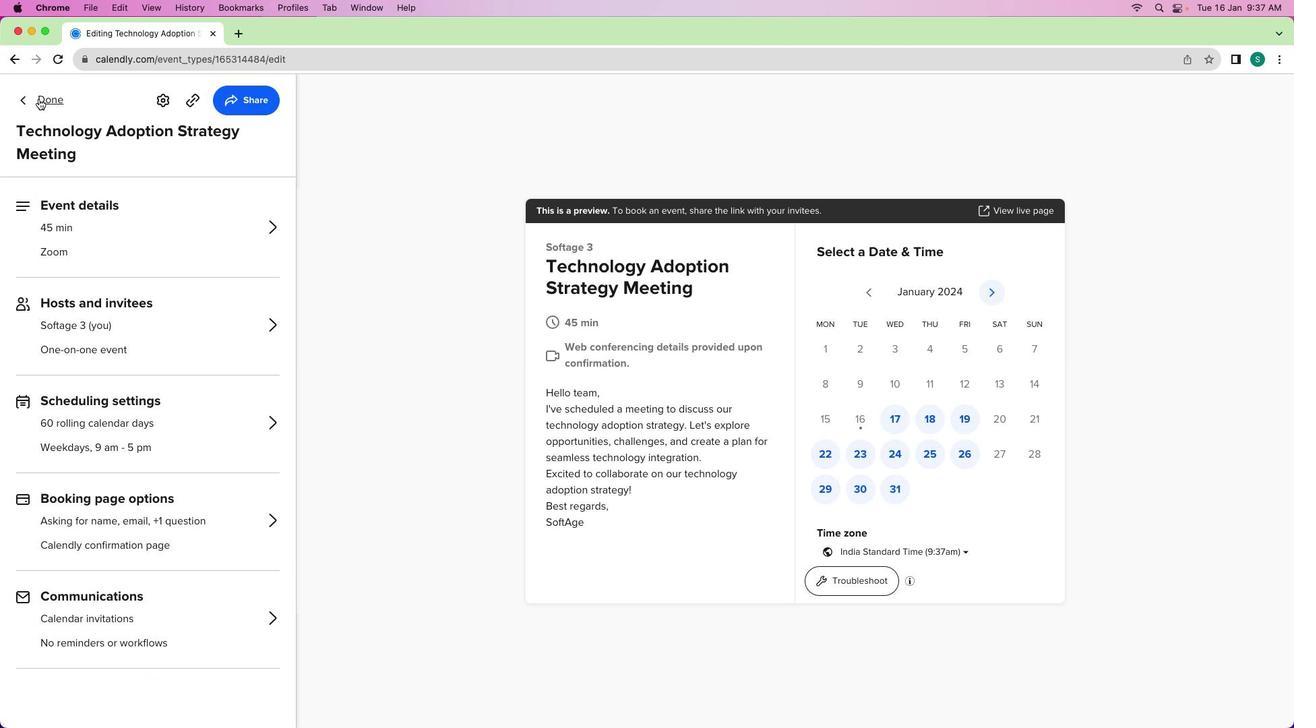 
Action: Mouse pressed left at (38, 98)
Screenshot: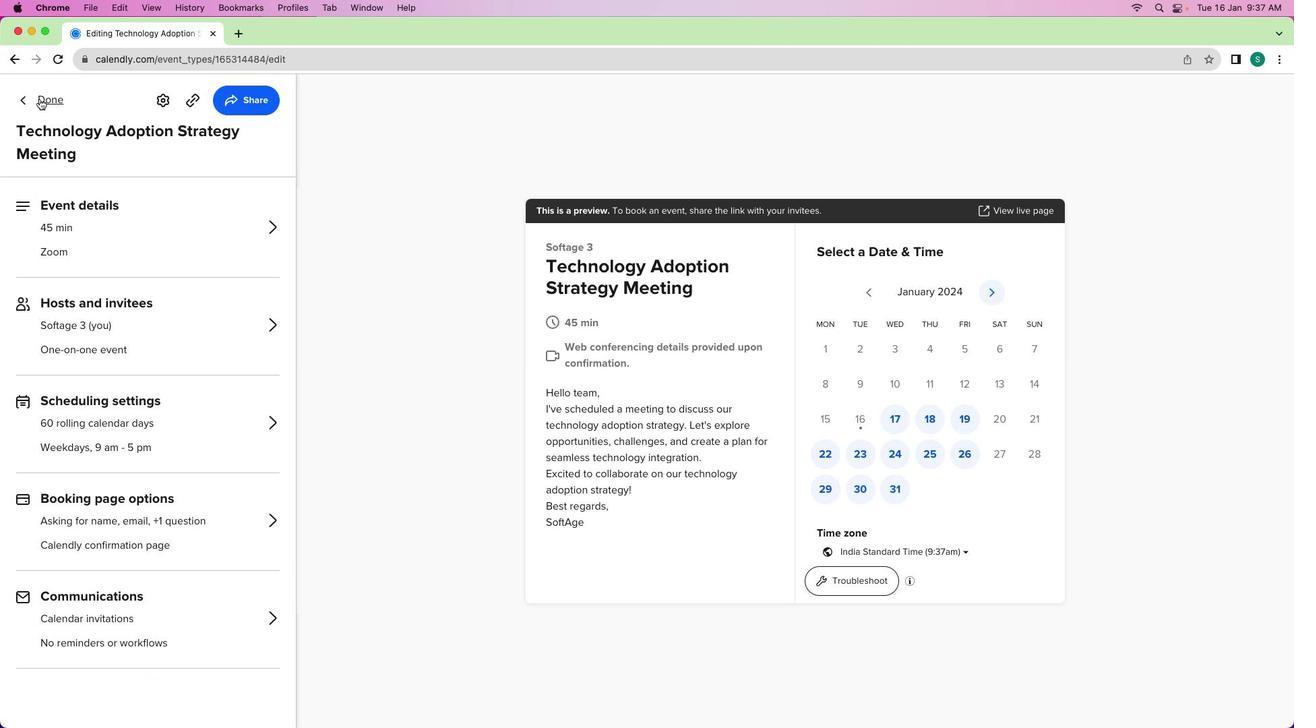 
Action: Mouse moved to (500, 397)
Screenshot: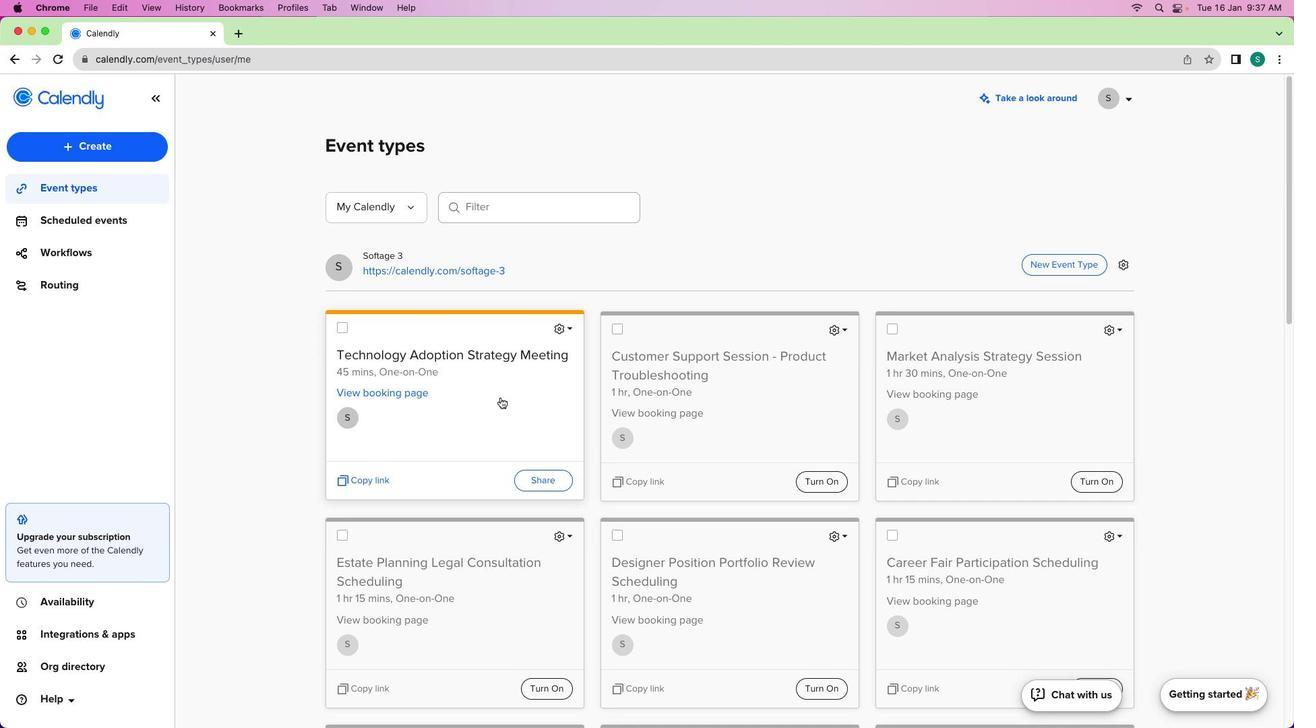 
